 Task: Check the sale-to-list ratio of central heat in the last 3 years.
Action: Mouse moved to (1059, 238)
Screenshot: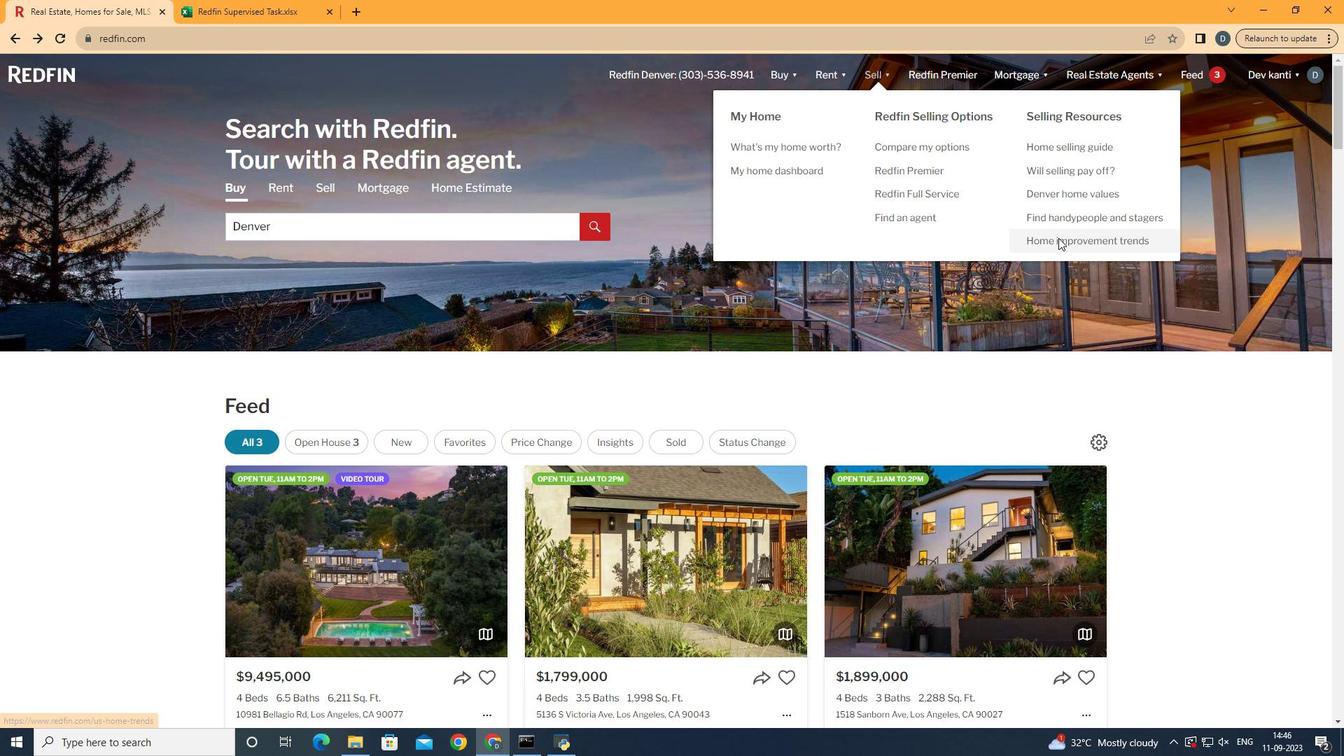
Action: Mouse pressed left at (1059, 238)
Screenshot: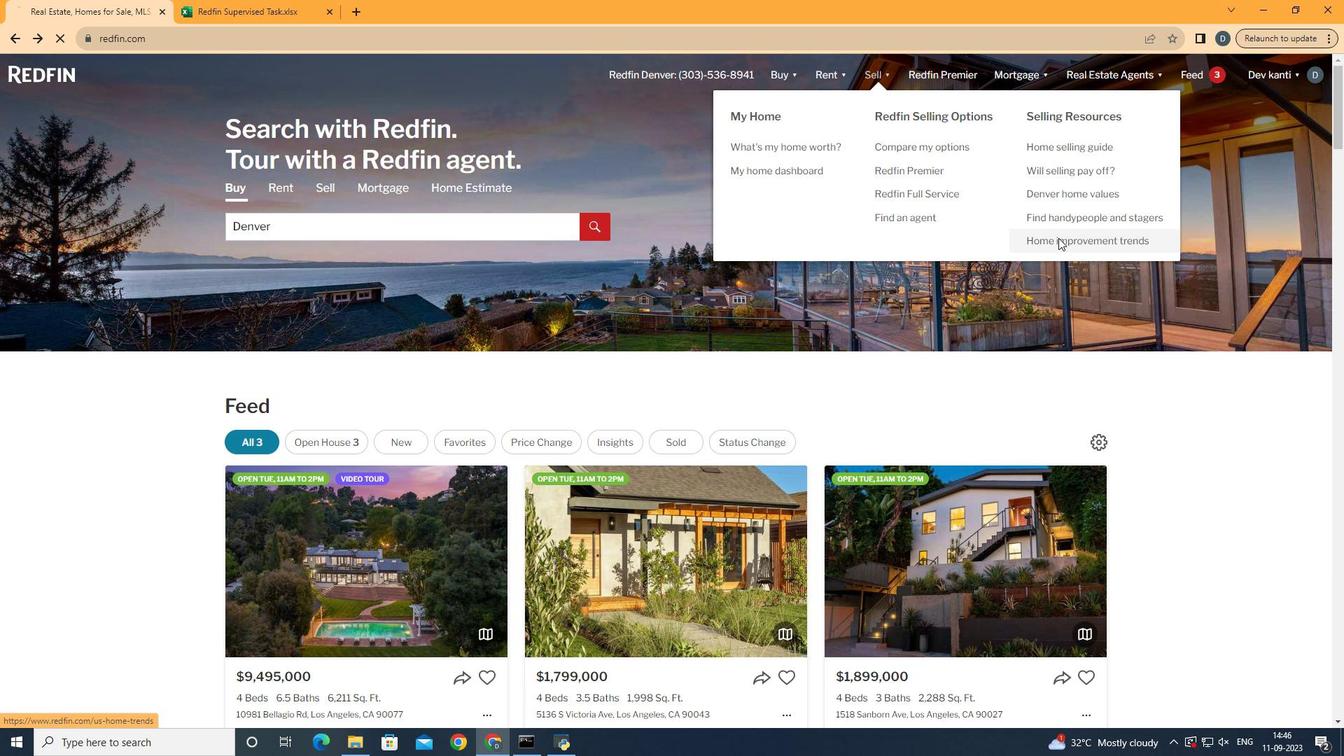 
Action: Mouse moved to (352, 265)
Screenshot: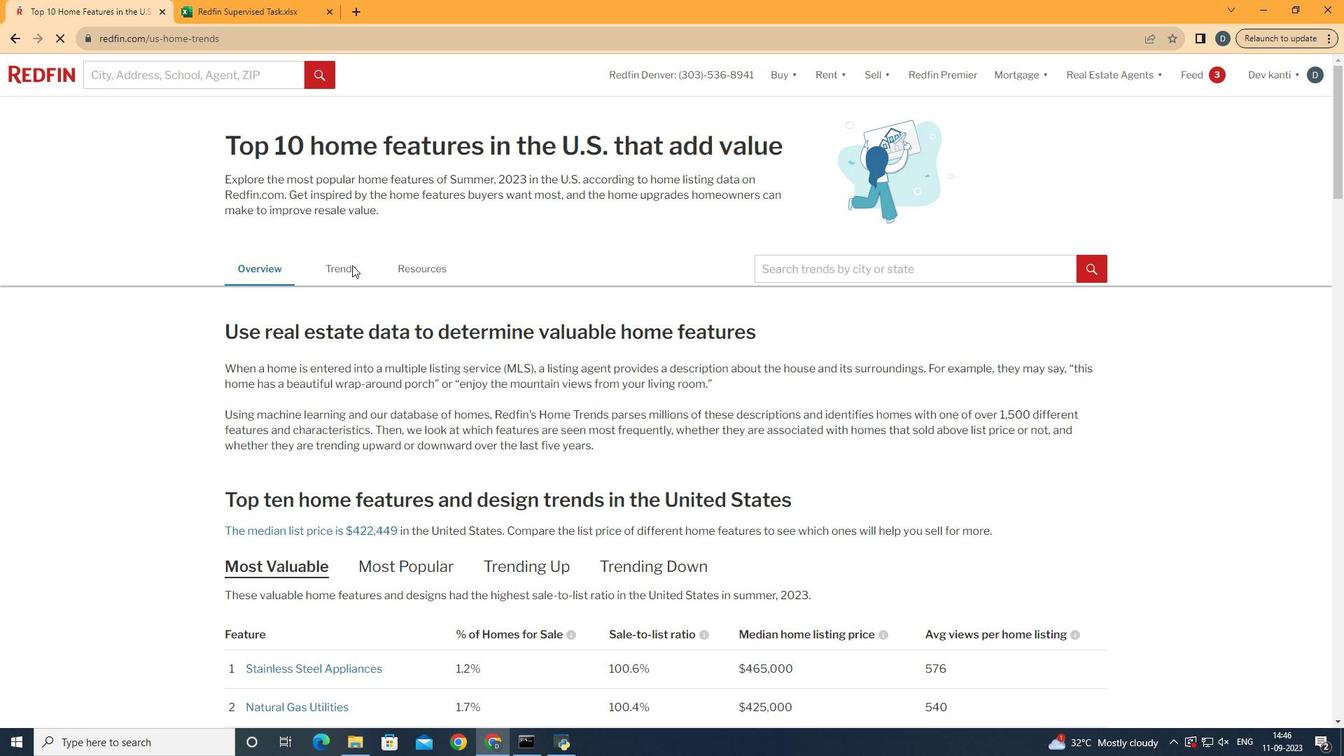 
Action: Mouse pressed left at (352, 265)
Screenshot: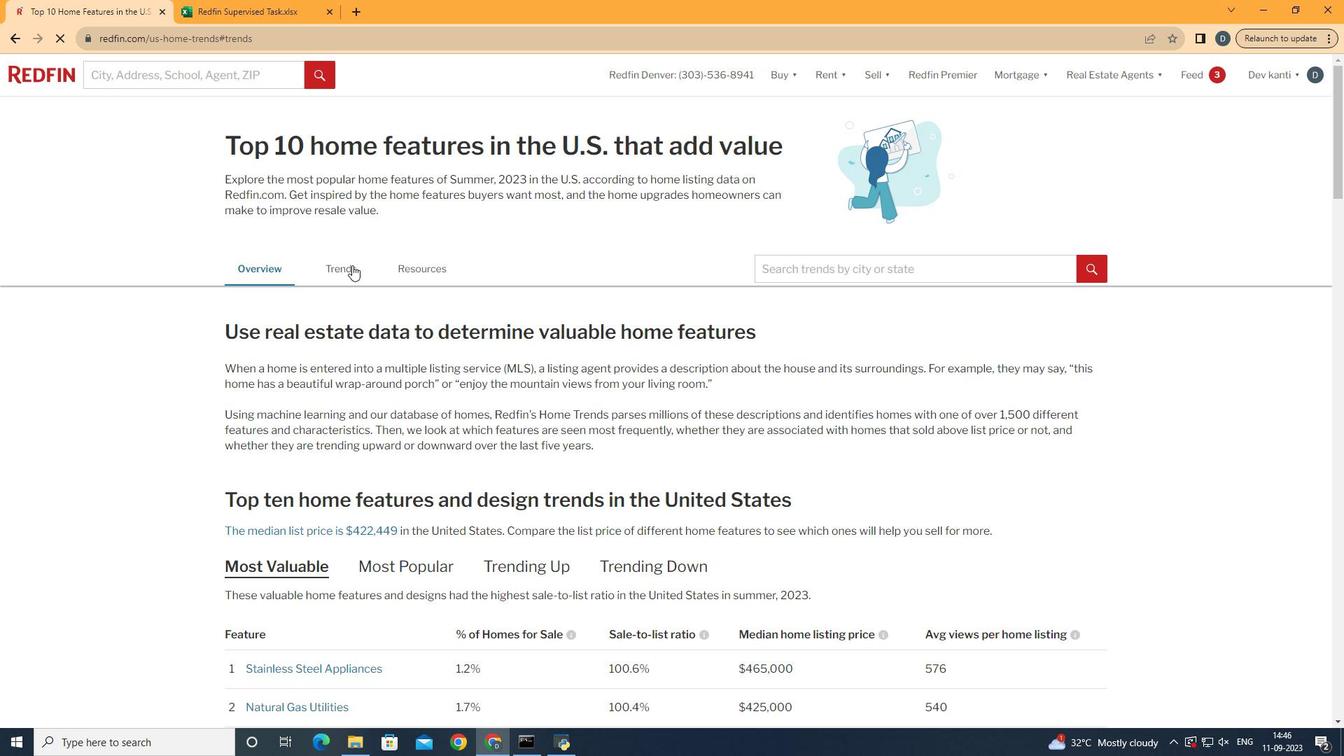 
Action: Mouse moved to (383, 343)
Screenshot: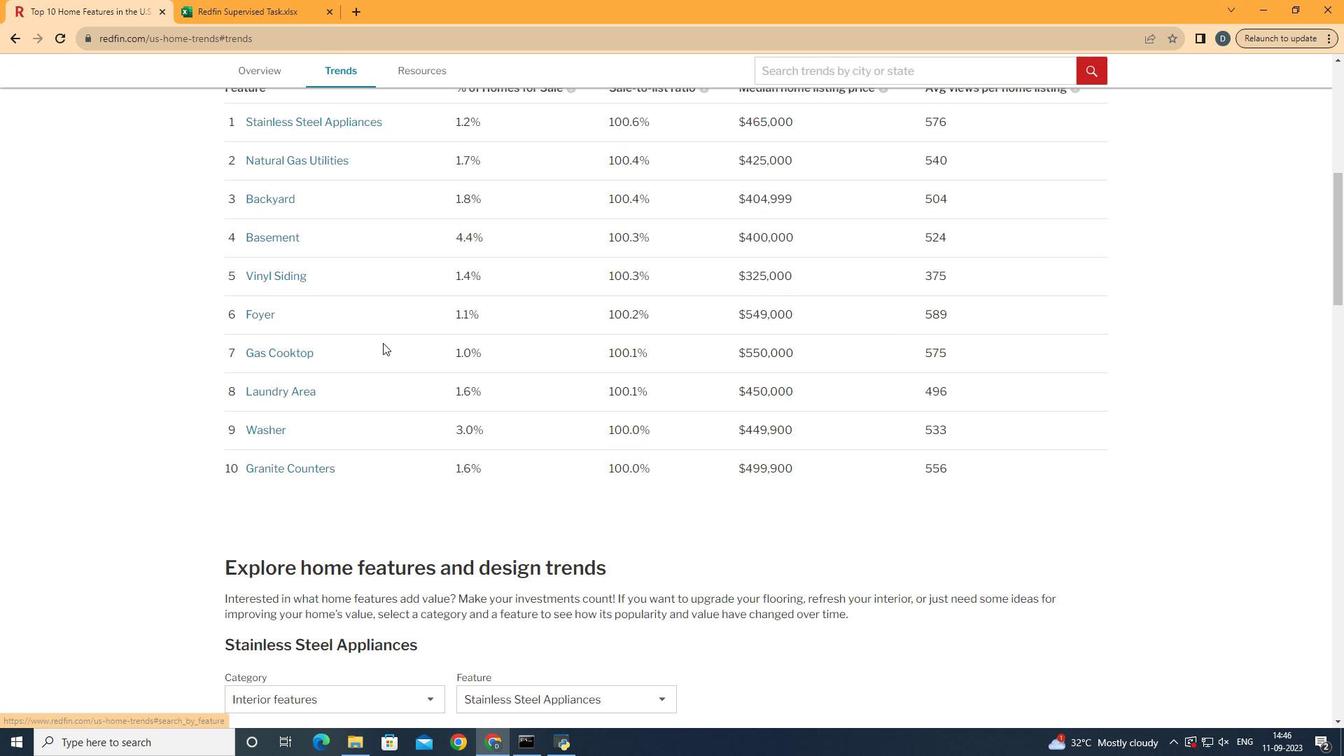 
Action: Mouse scrolled (383, 342) with delta (0, 0)
Screenshot: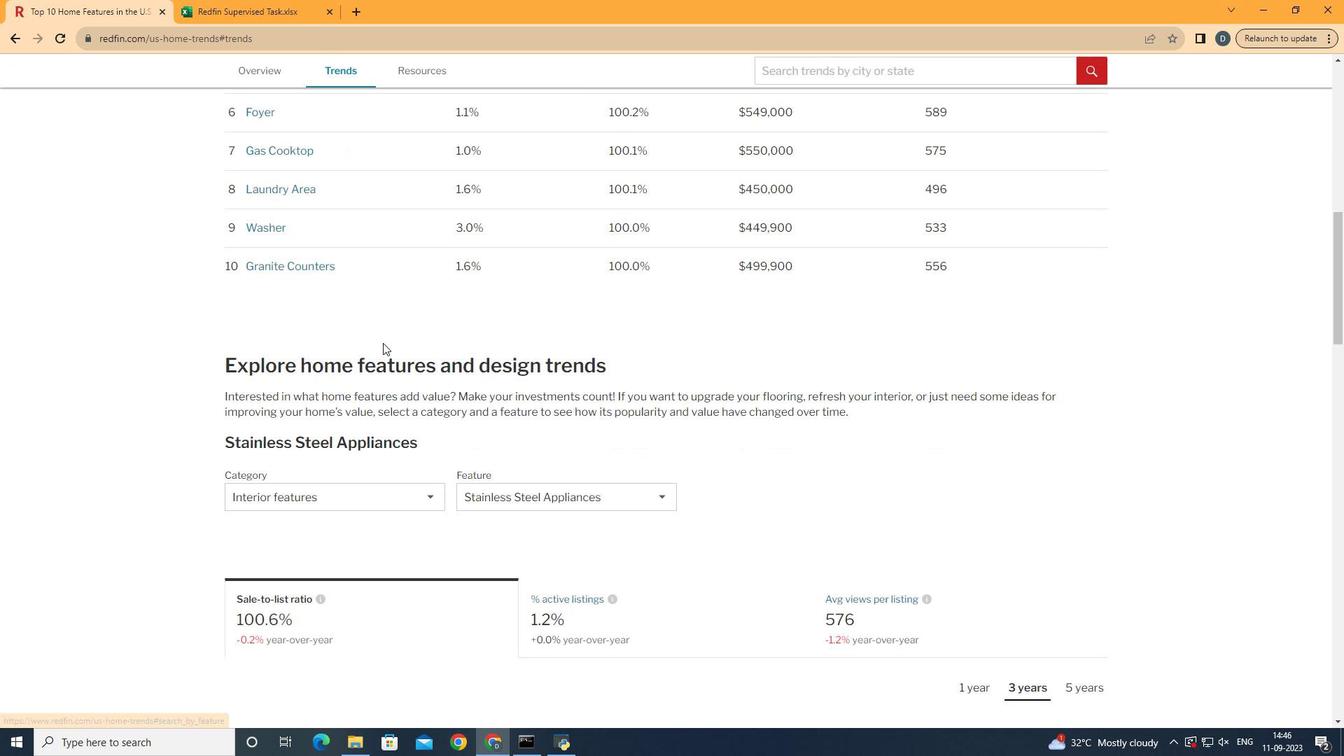 
Action: Mouse scrolled (383, 342) with delta (0, 0)
Screenshot: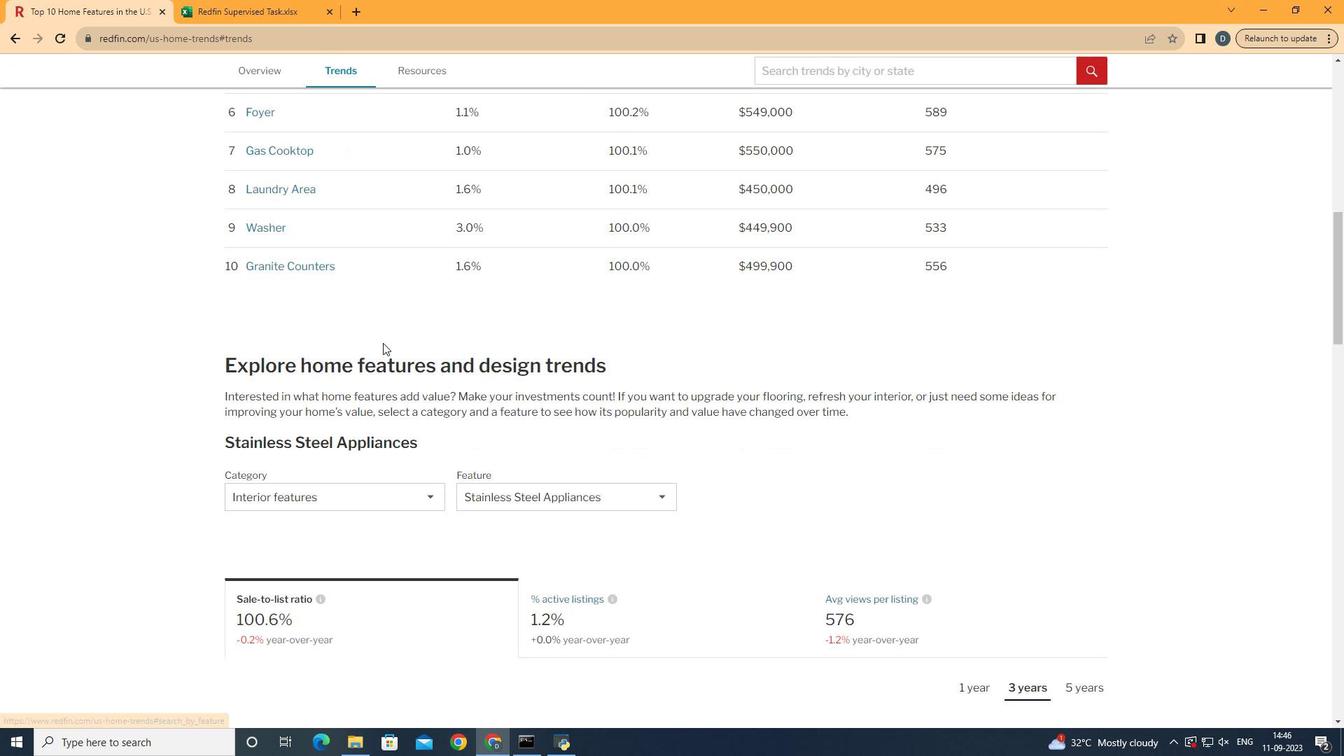 
Action: Mouse scrolled (383, 342) with delta (0, 0)
Screenshot: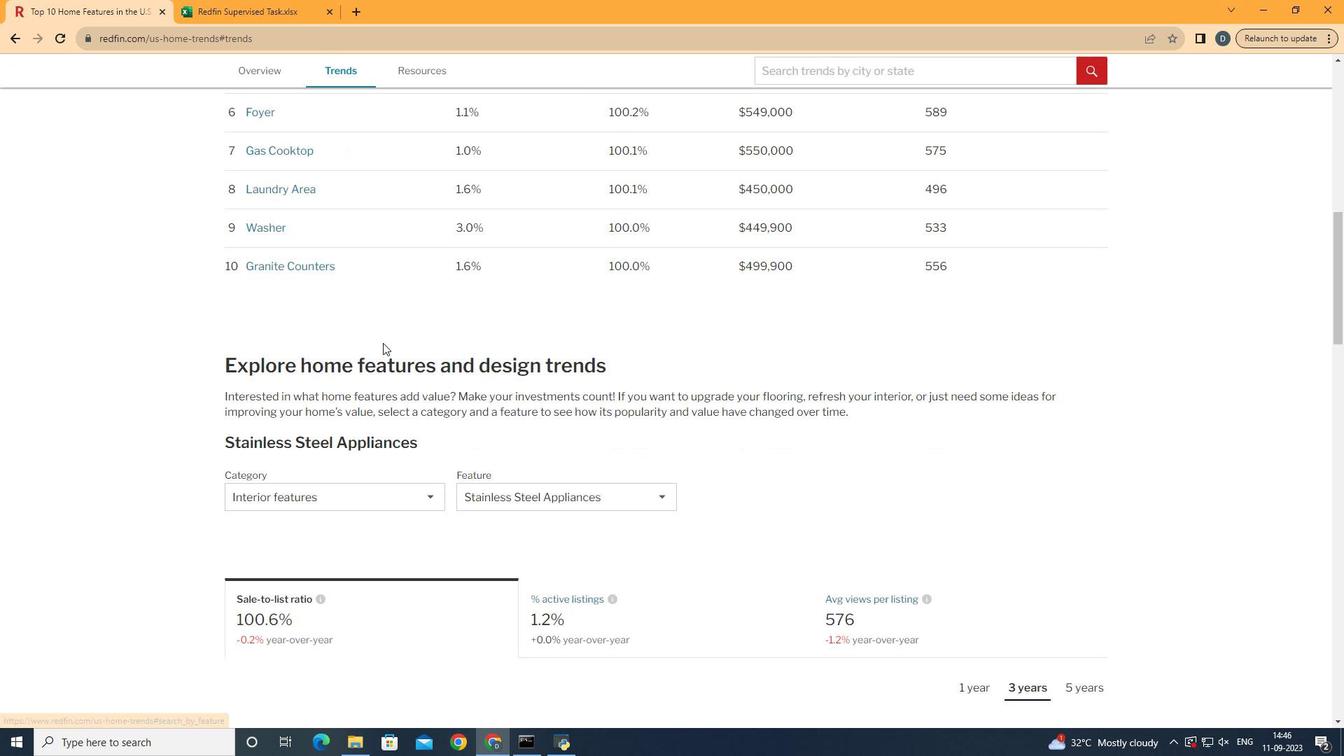 
Action: Mouse scrolled (383, 342) with delta (0, 0)
Screenshot: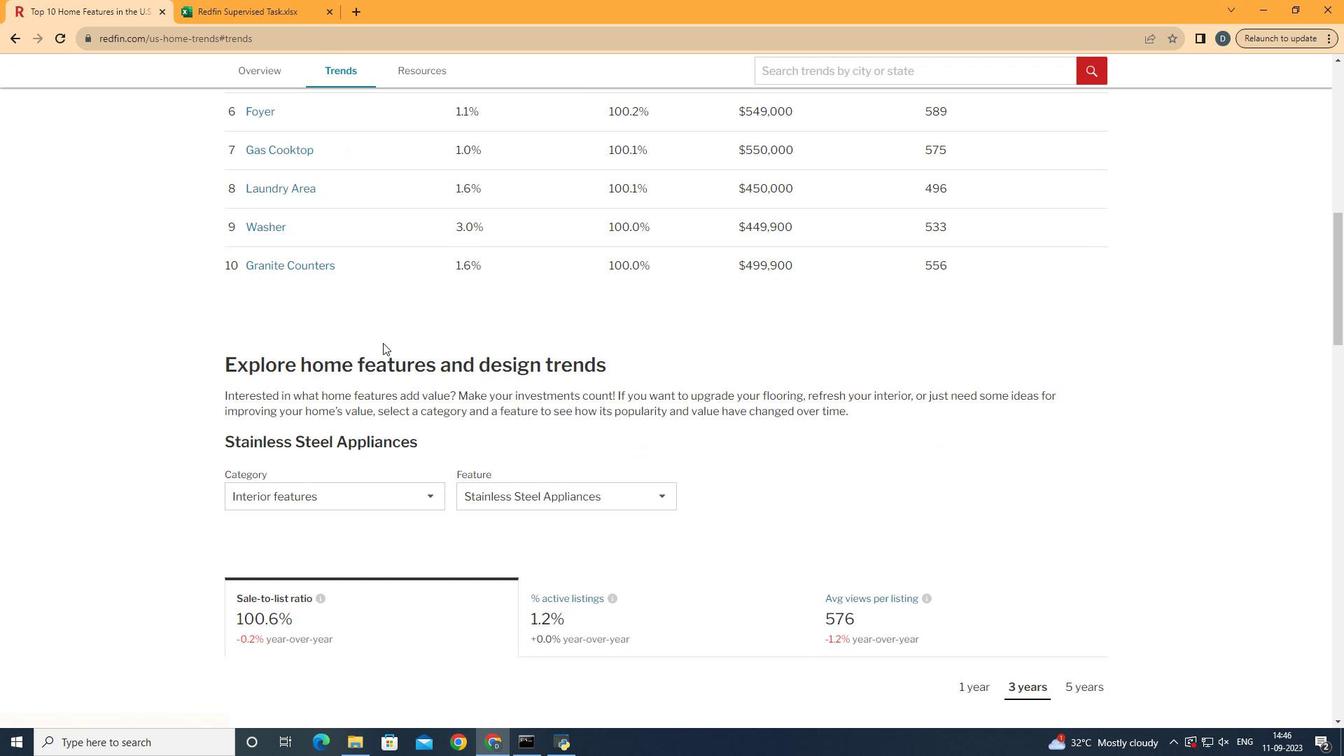 
Action: Mouse scrolled (383, 342) with delta (0, 0)
Screenshot: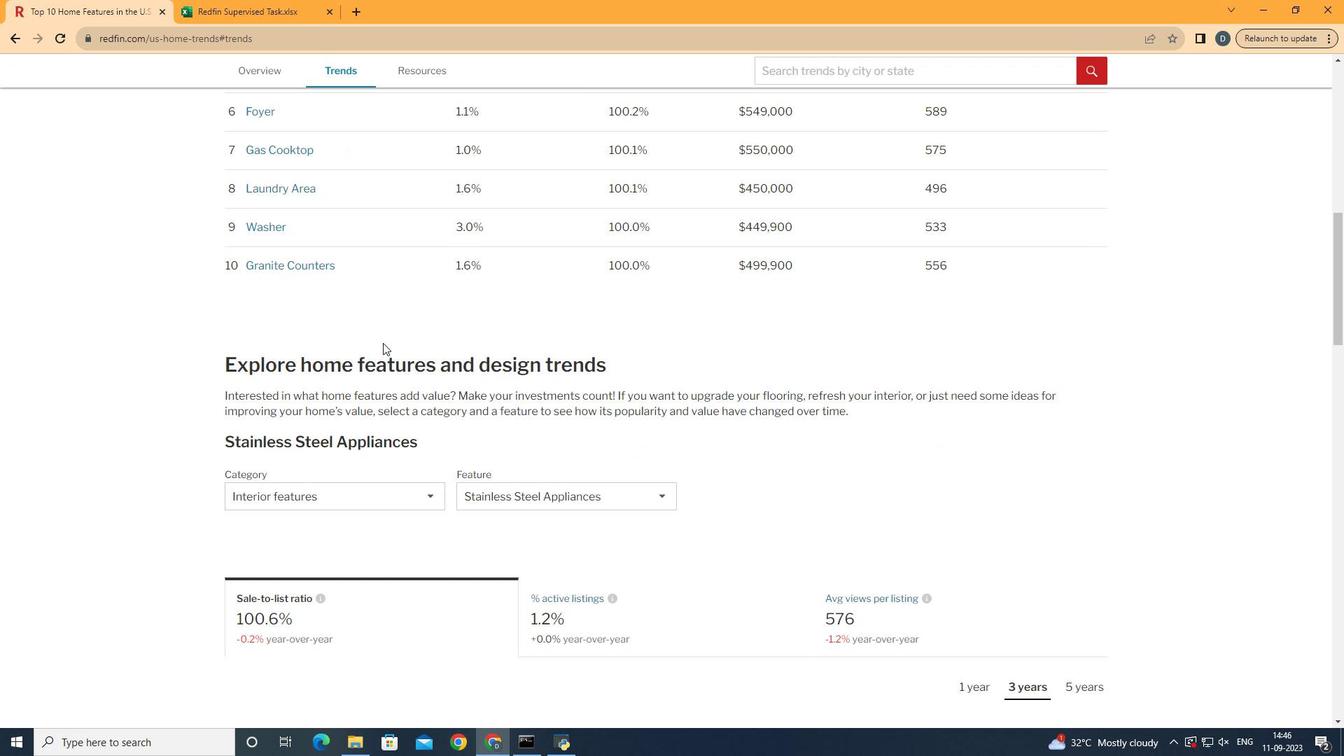 
Action: Mouse scrolled (383, 342) with delta (0, 0)
Screenshot: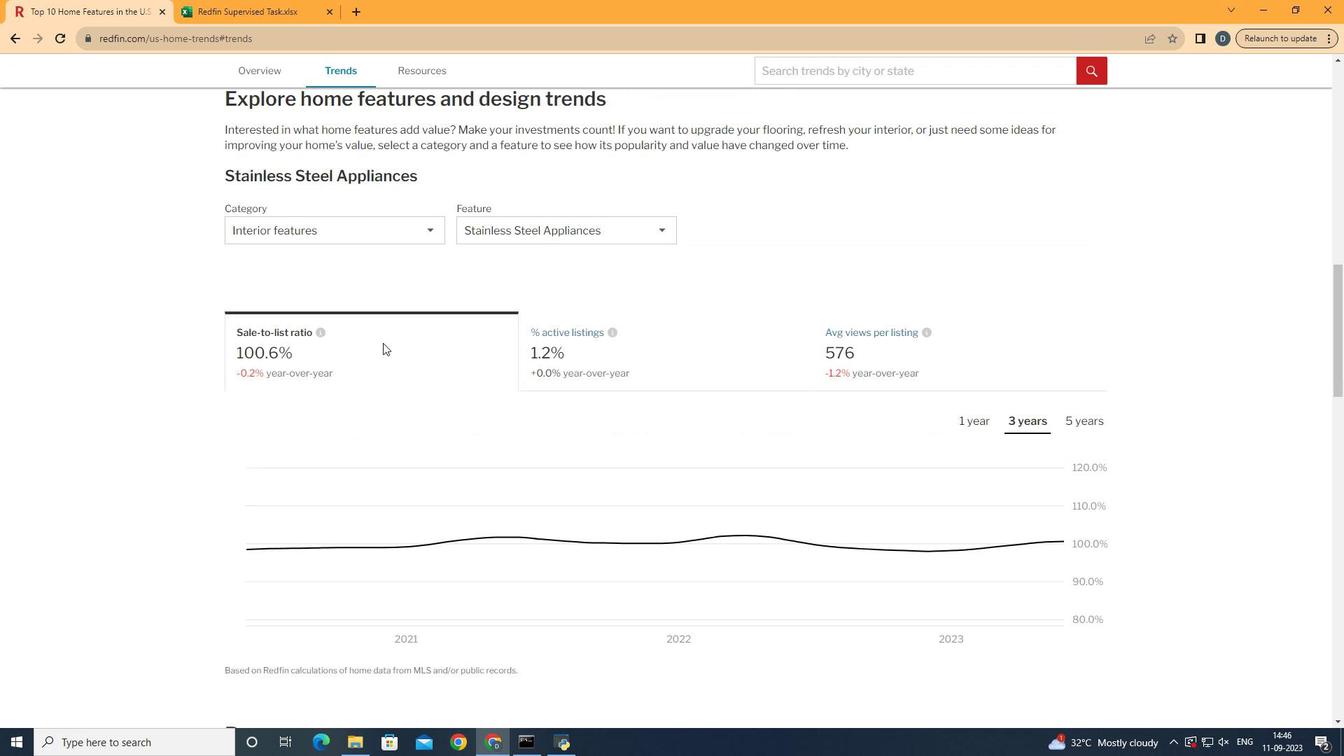 
Action: Mouse scrolled (383, 342) with delta (0, 0)
Screenshot: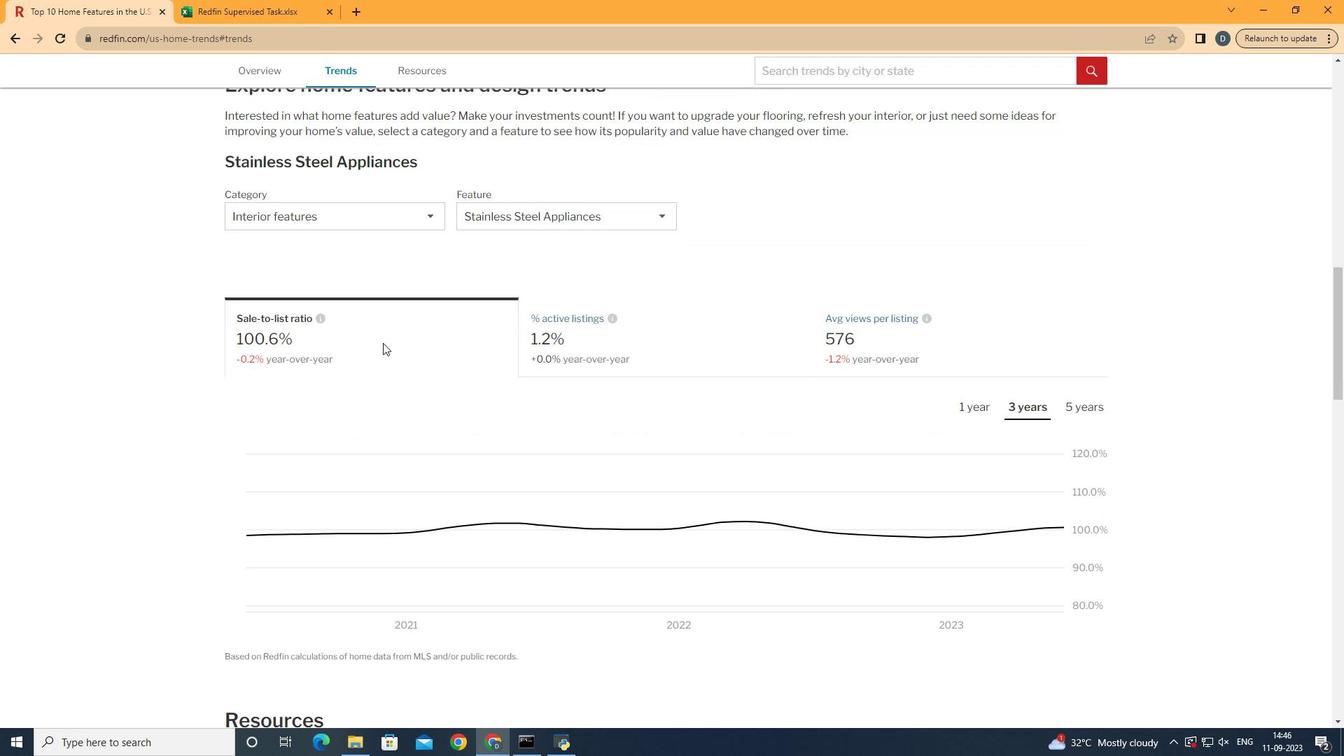 
Action: Mouse scrolled (383, 342) with delta (0, 0)
Screenshot: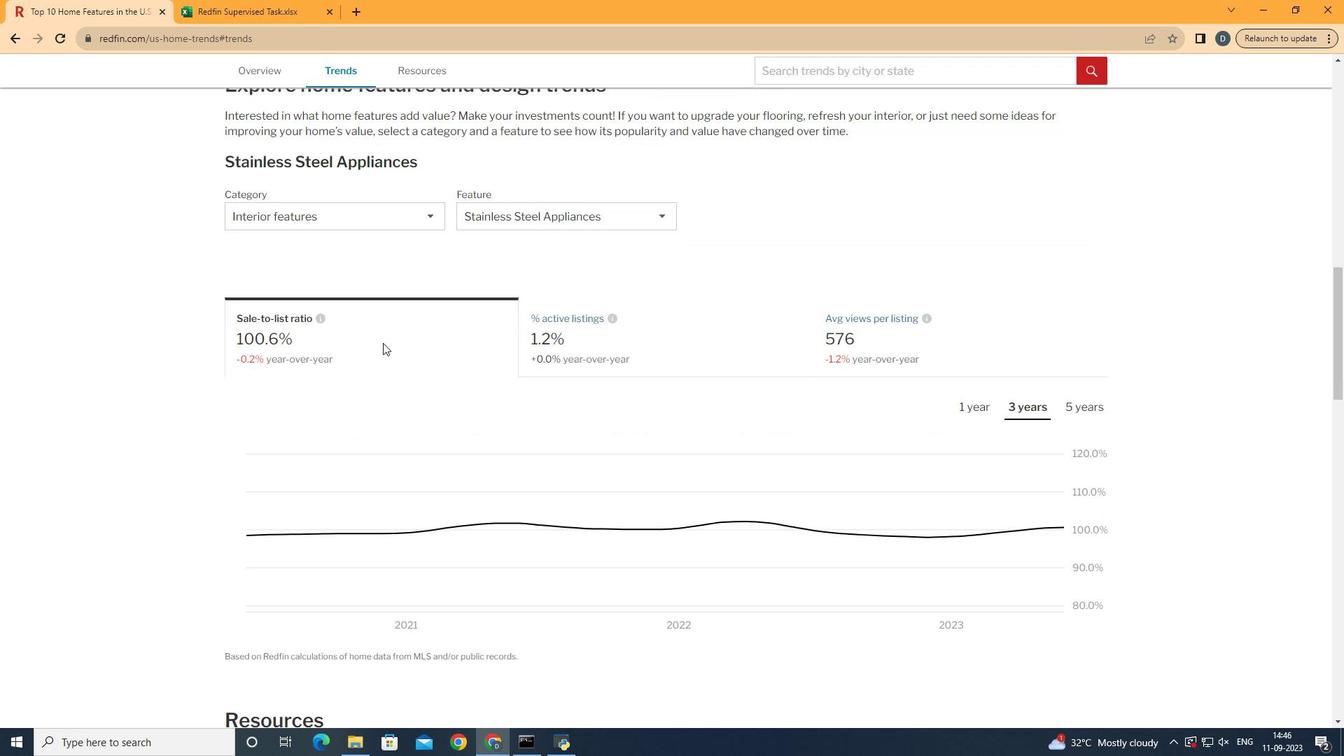 
Action: Mouse scrolled (383, 342) with delta (0, 0)
Screenshot: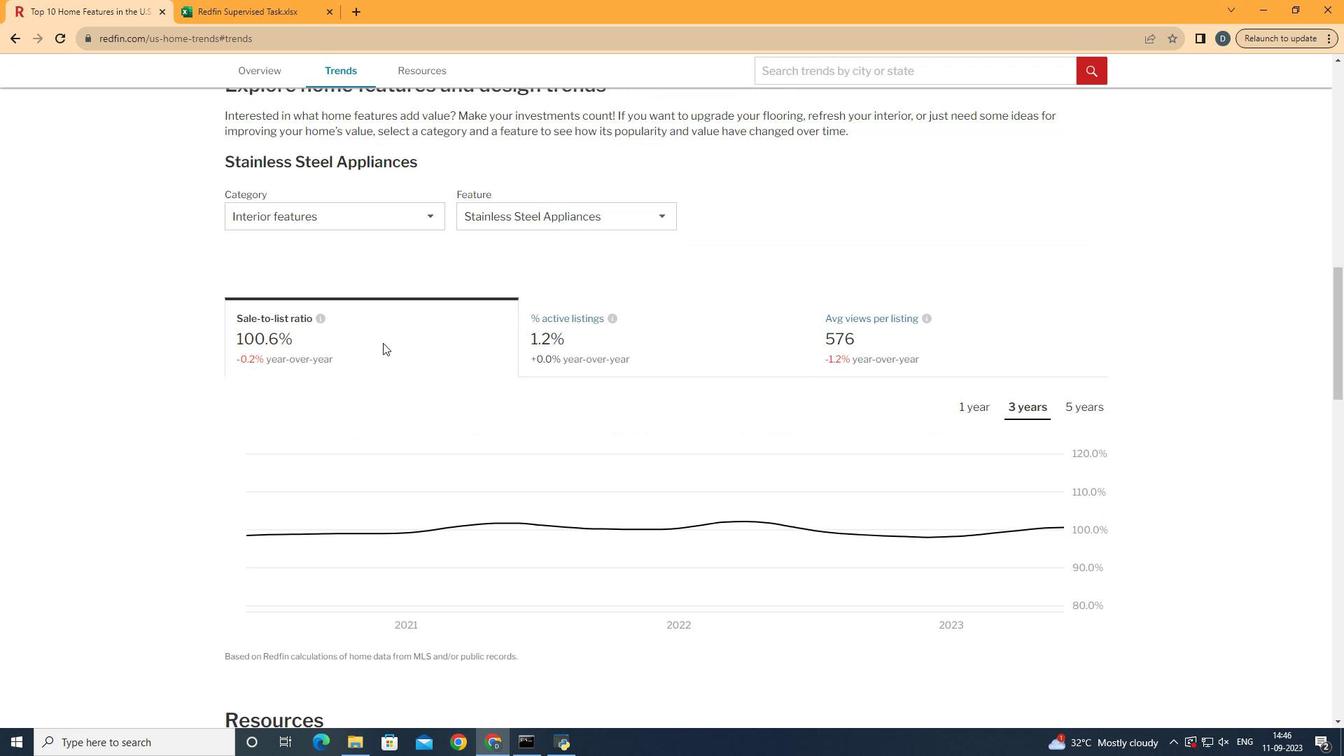 
Action: Mouse scrolled (383, 342) with delta (0, 0)
Screenshot: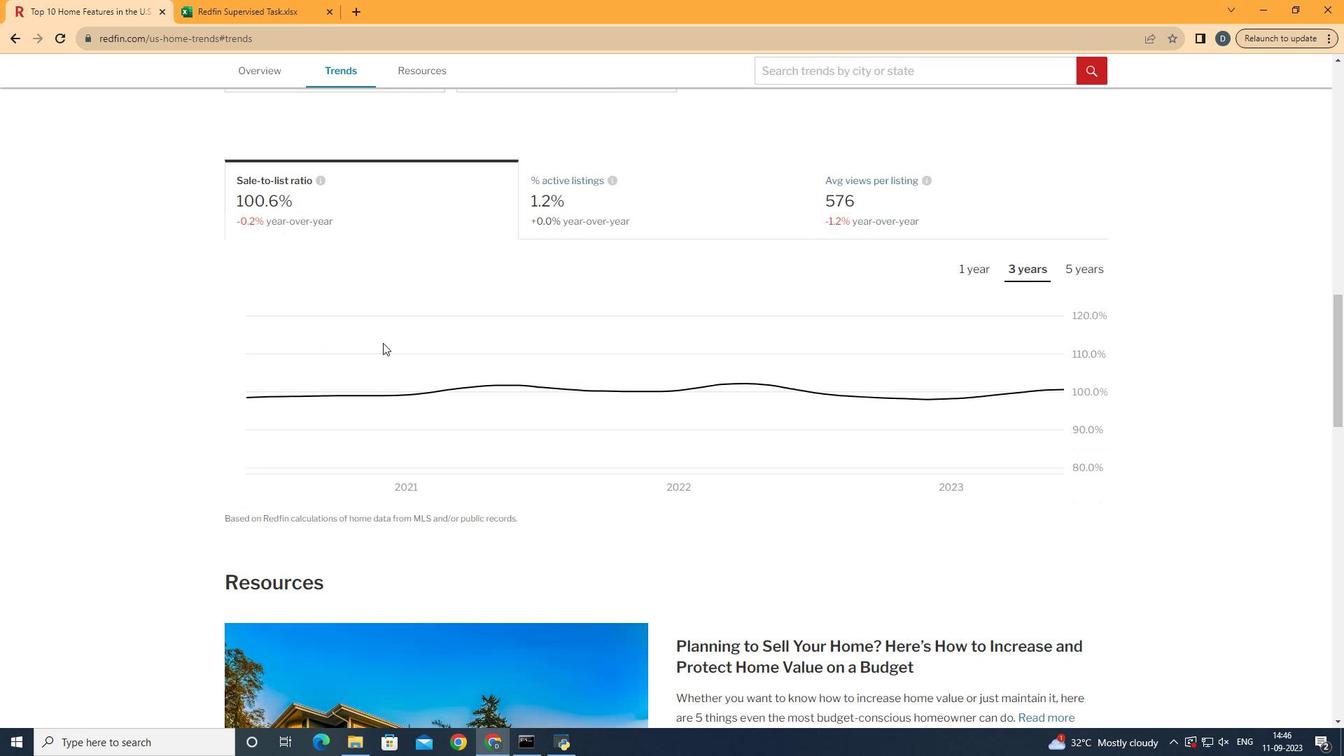 
Action: Mouse scrolled (383, 342) with delta (0, 0)
Screenshot: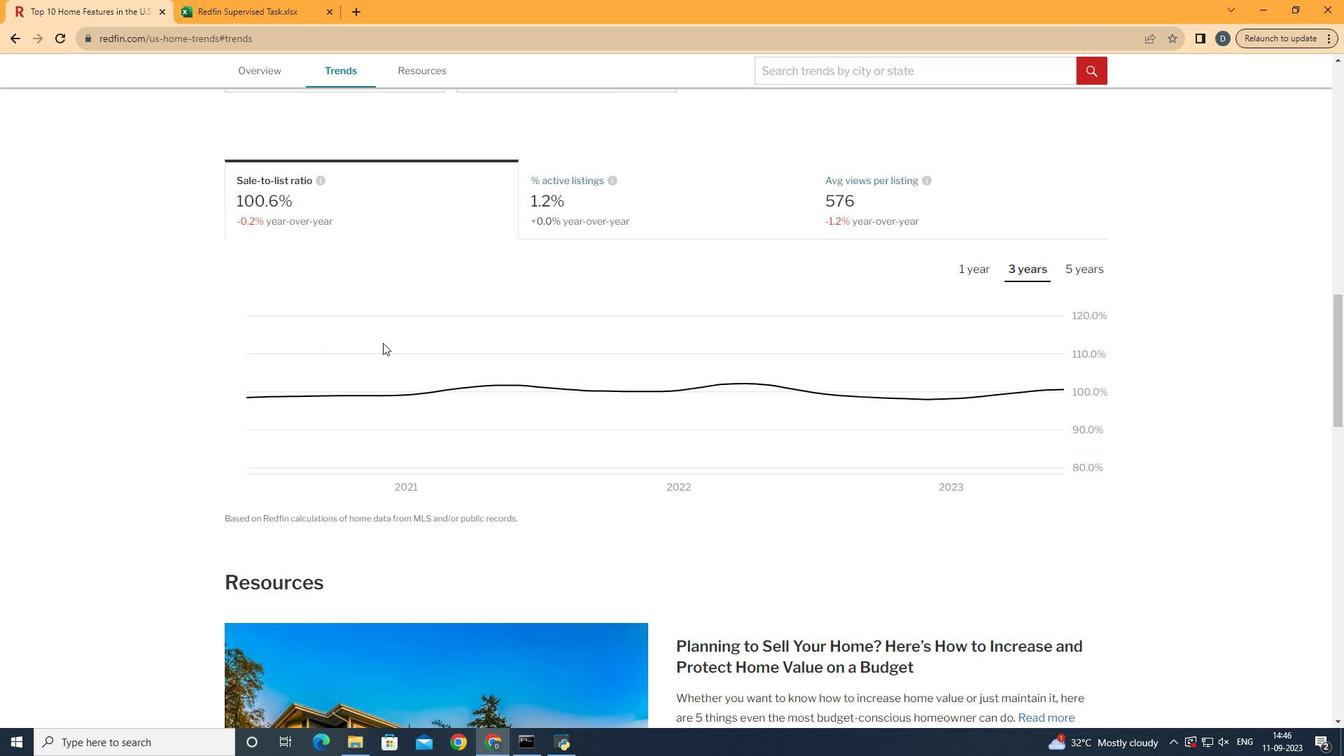 
Action: Mouse moved to (343, 237)
Screenshot: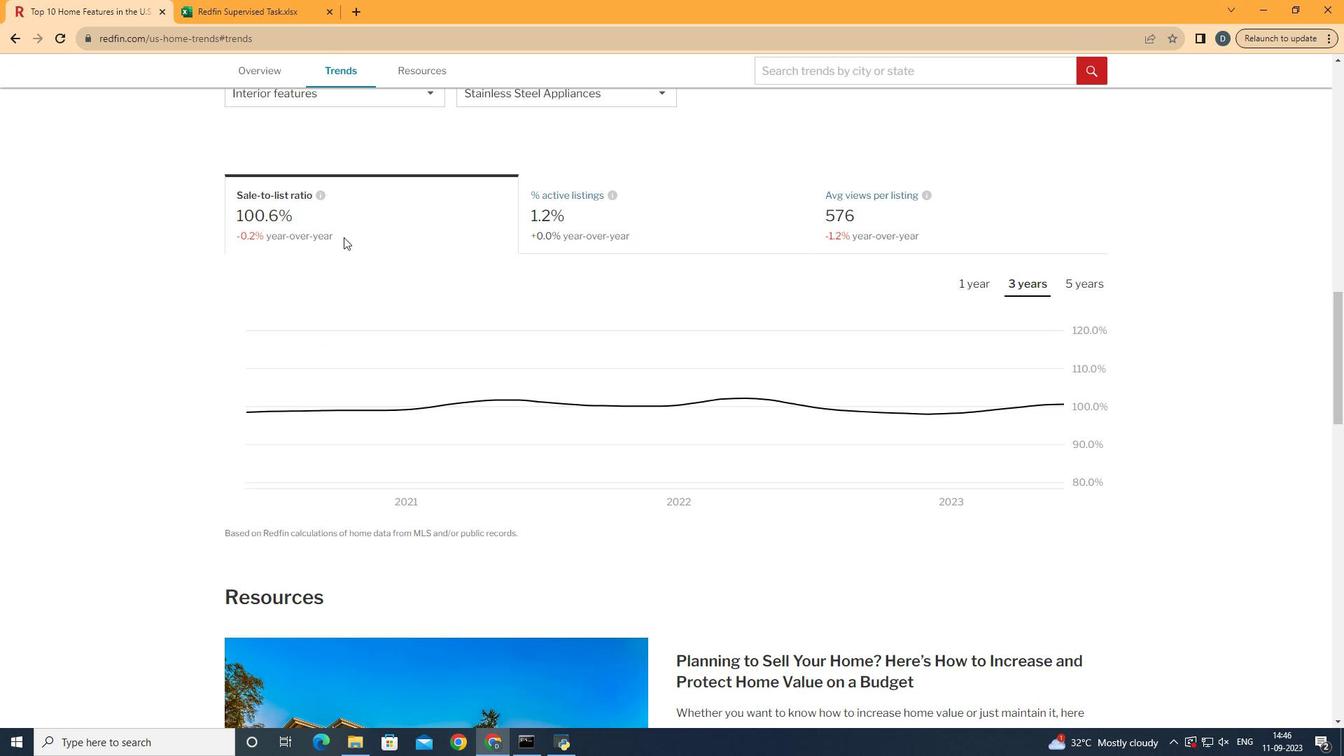 
Action: Mouse scrolled (343, 238) with delta (0, 0)
Screenshot: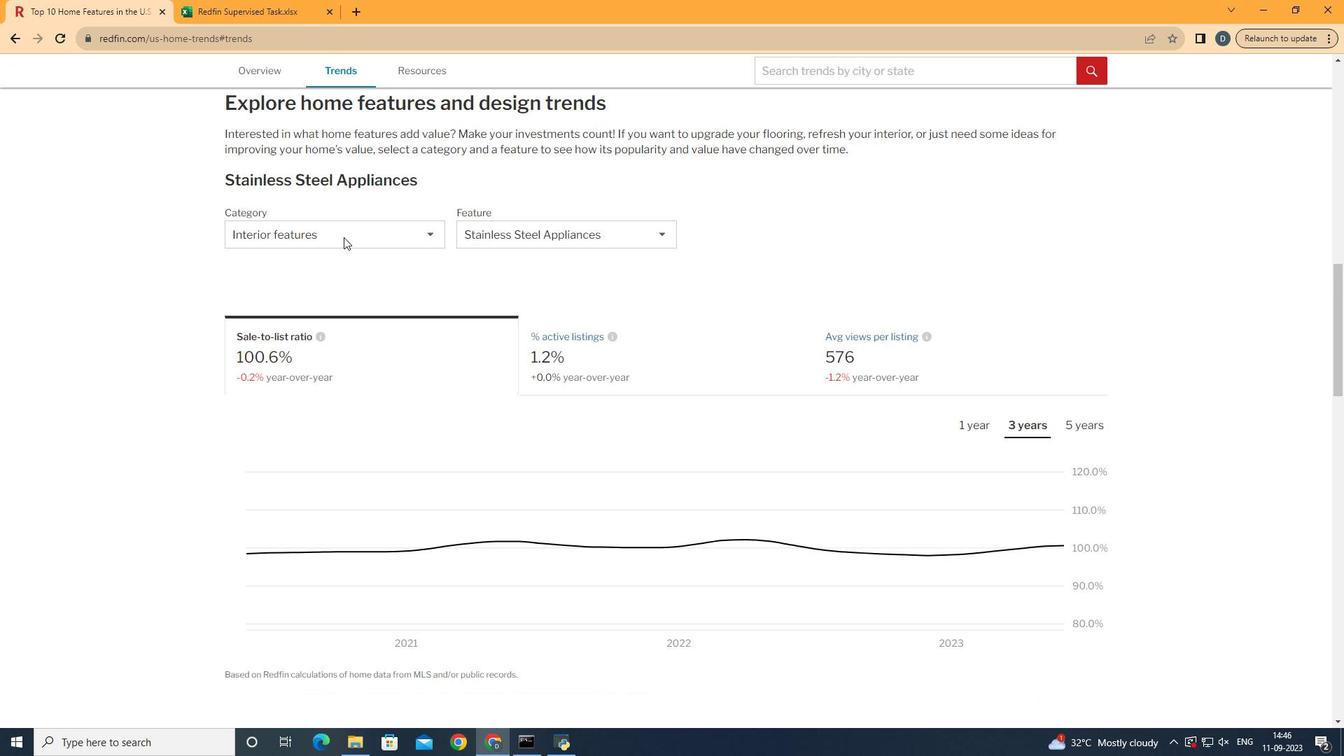 
Action: Mouse scrolled (343, 238) with delta (0, 0)
Screenshot: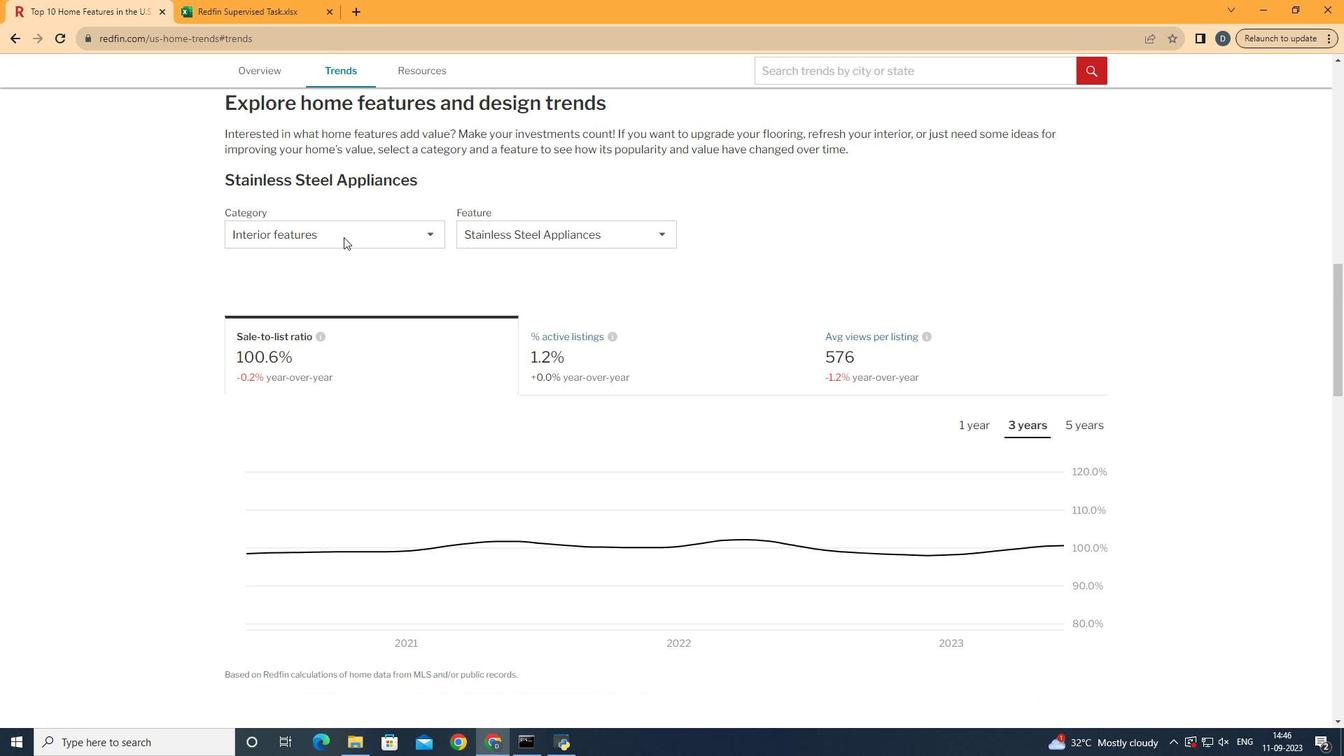 
Action: Mouse scrolled (343, 238) with delta (0, 0)
Screenshot: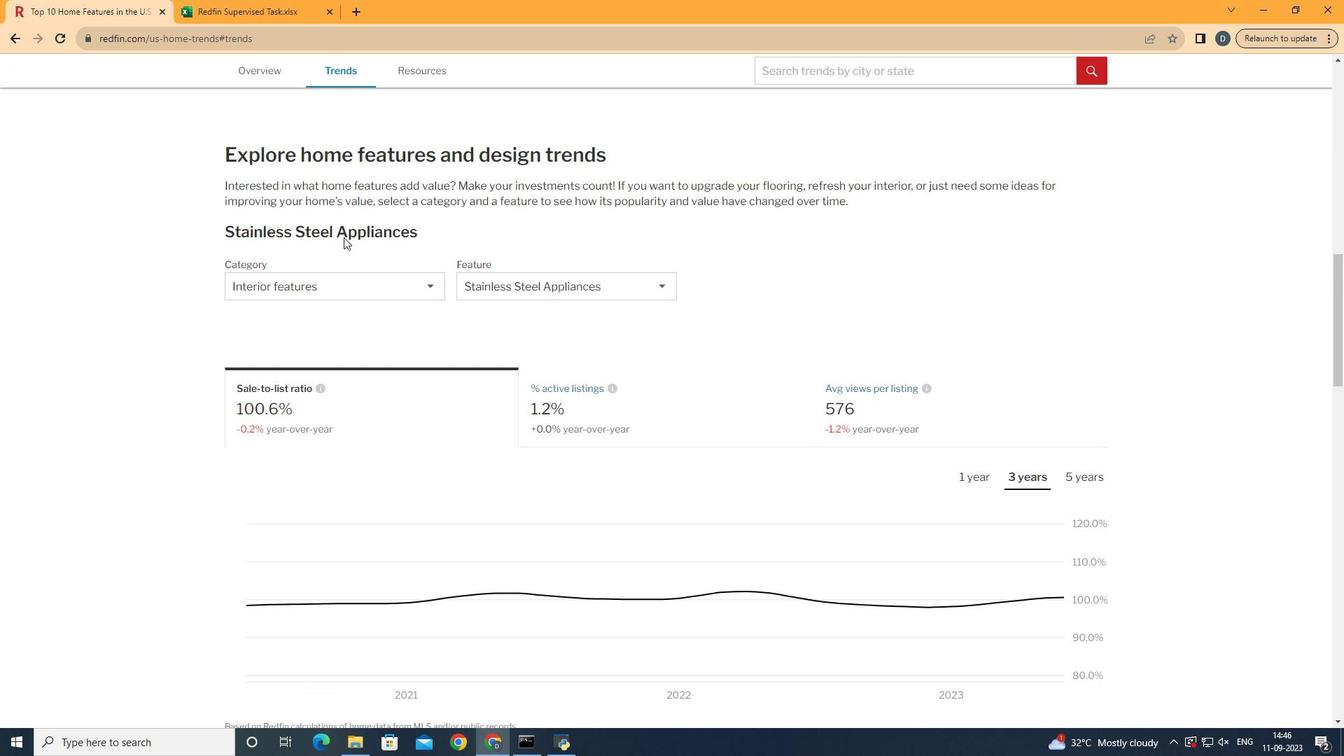 
Action: Mouse moved to (336, 295)
Screenshot: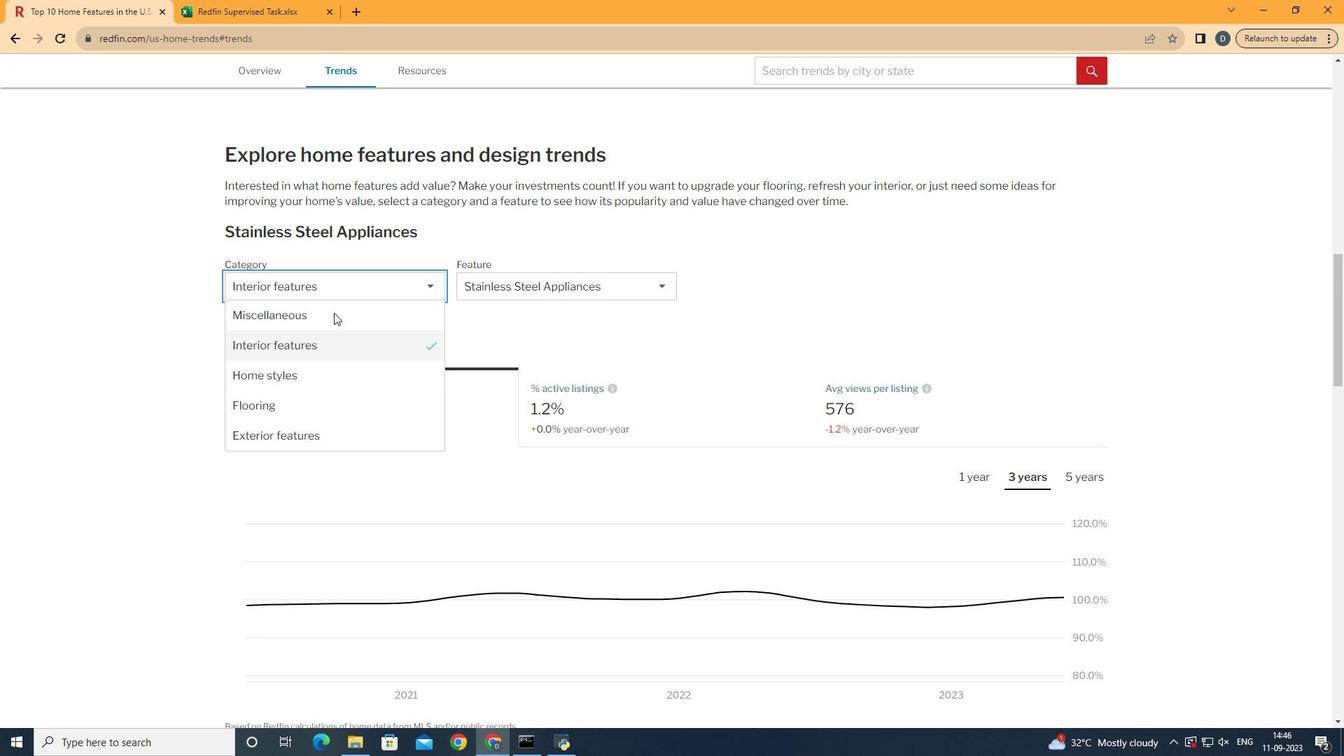 
Action: Mouse pressed left at (336, 295)
Screenshot: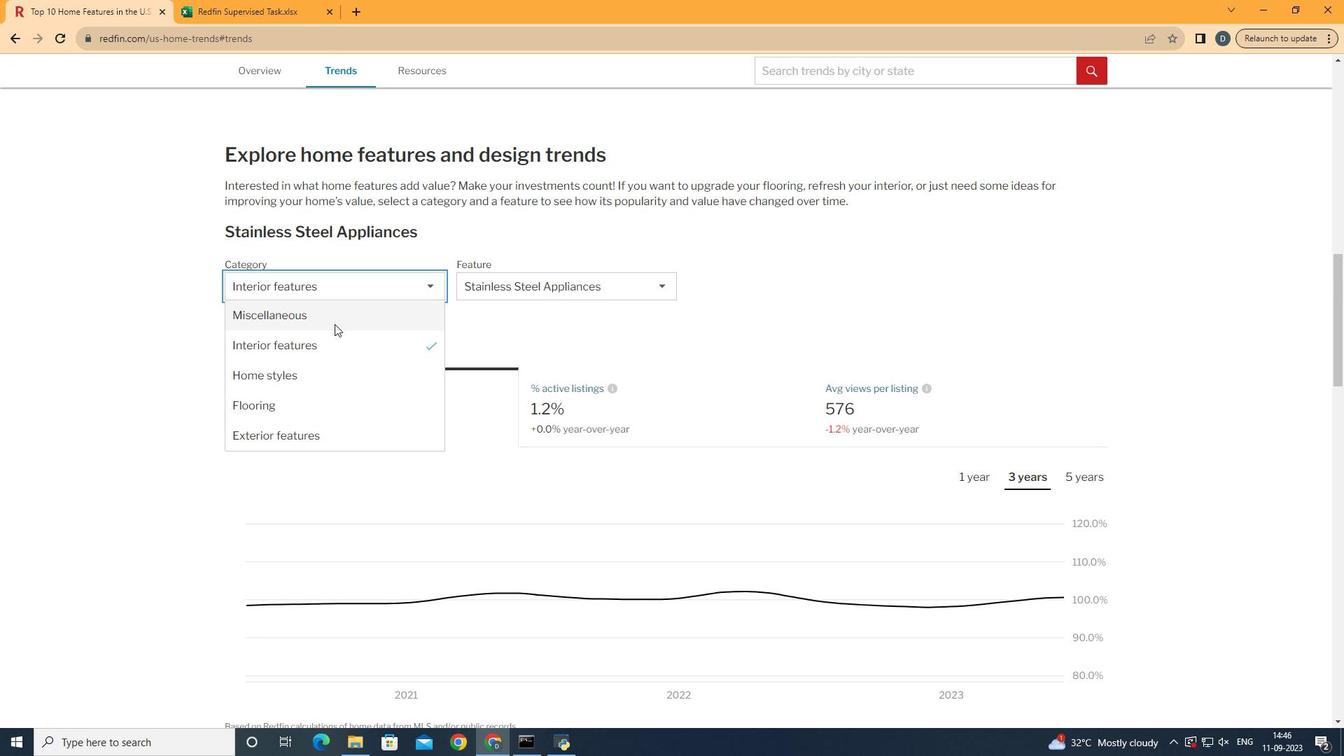 
Action: Mouse moved to (335, 344)
Screenshot: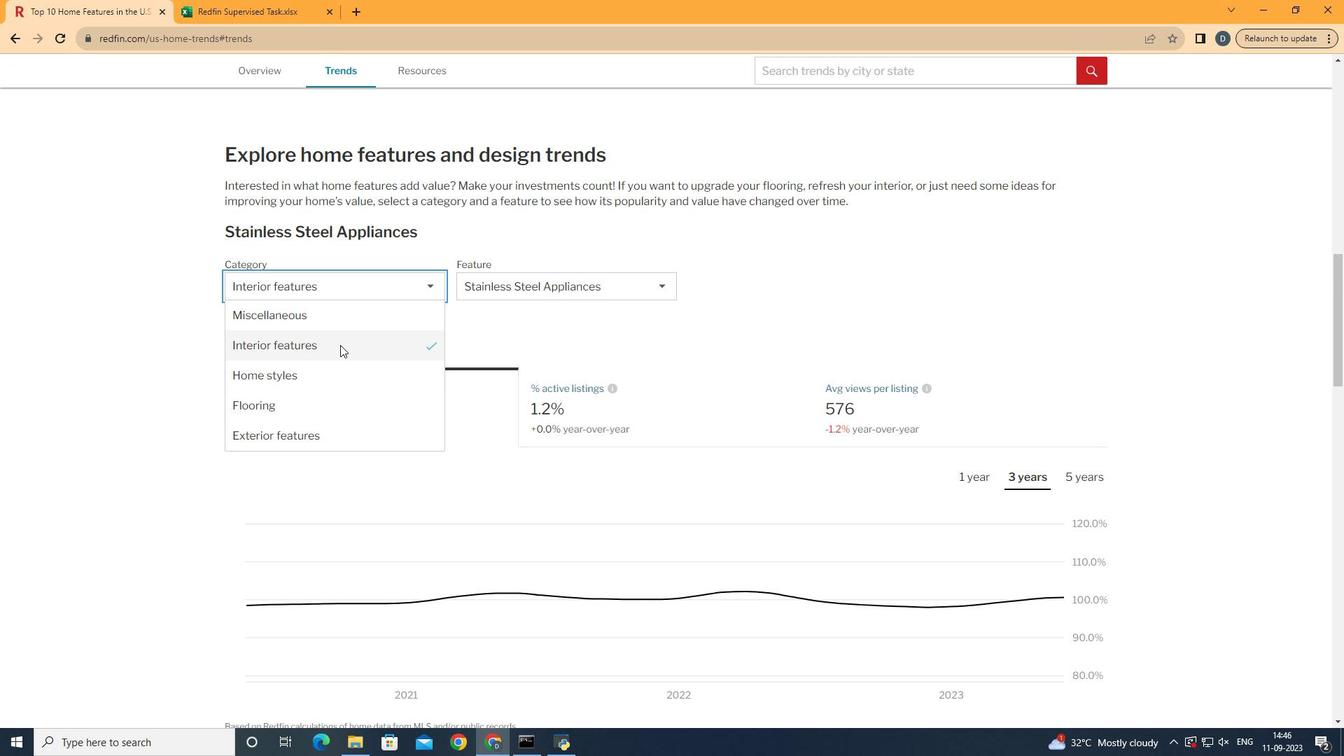
Action: Mouse pressed left at (335, 344)
Screenshot: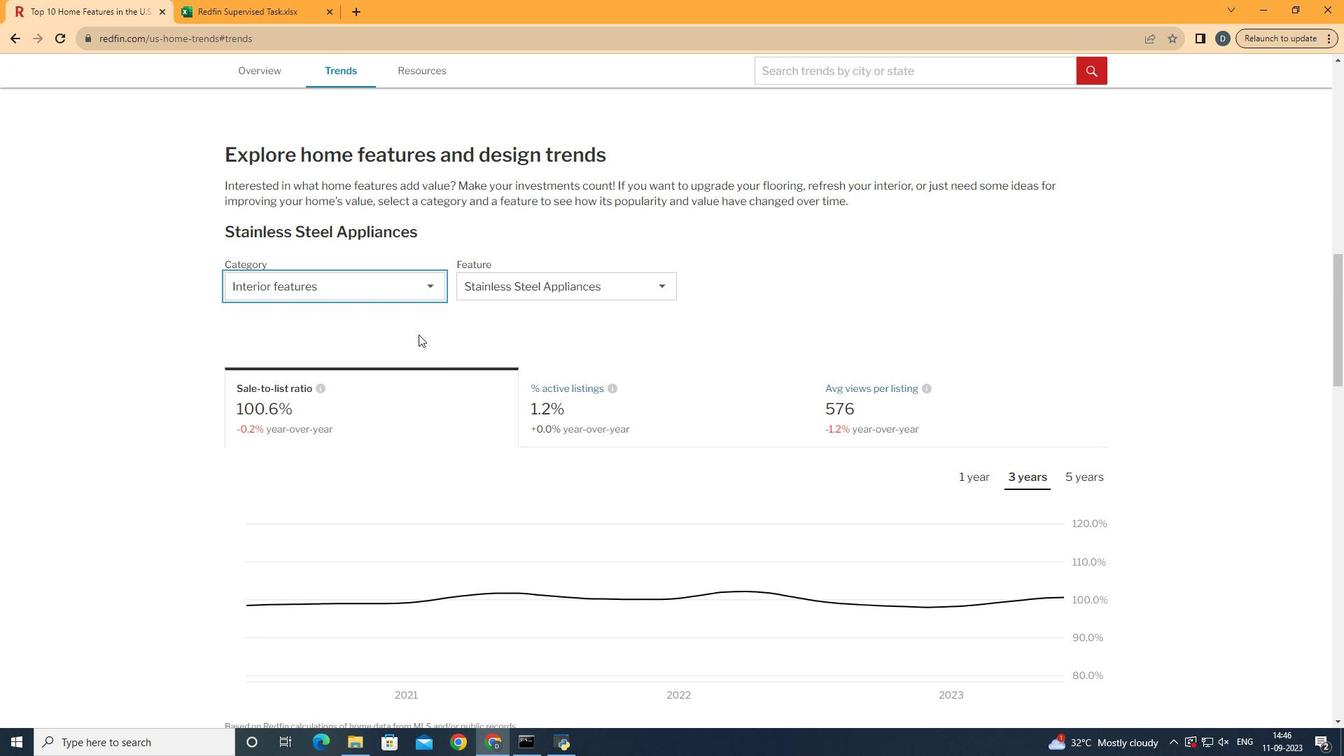 
Action: Mouse moved to (598, 283)
Screenshot: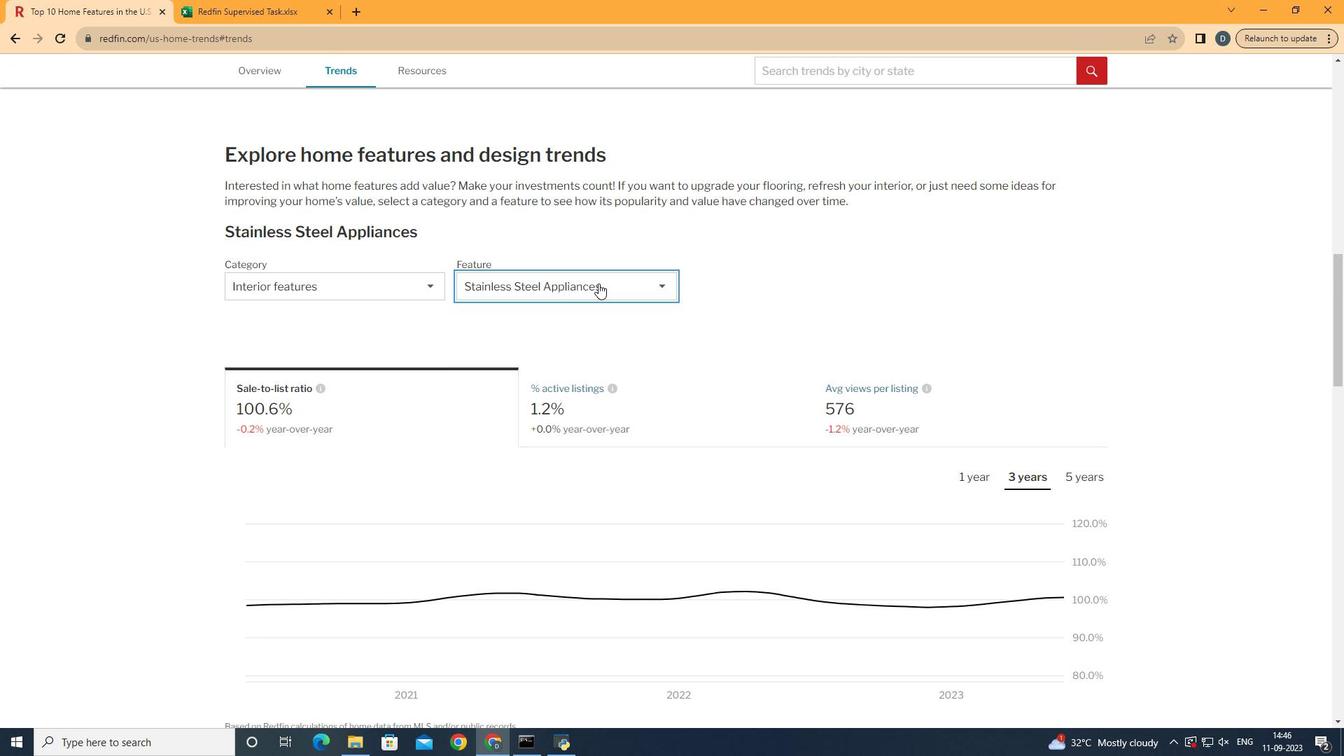 
Action: Mouse pressed left at (598, 283)
Screenshot: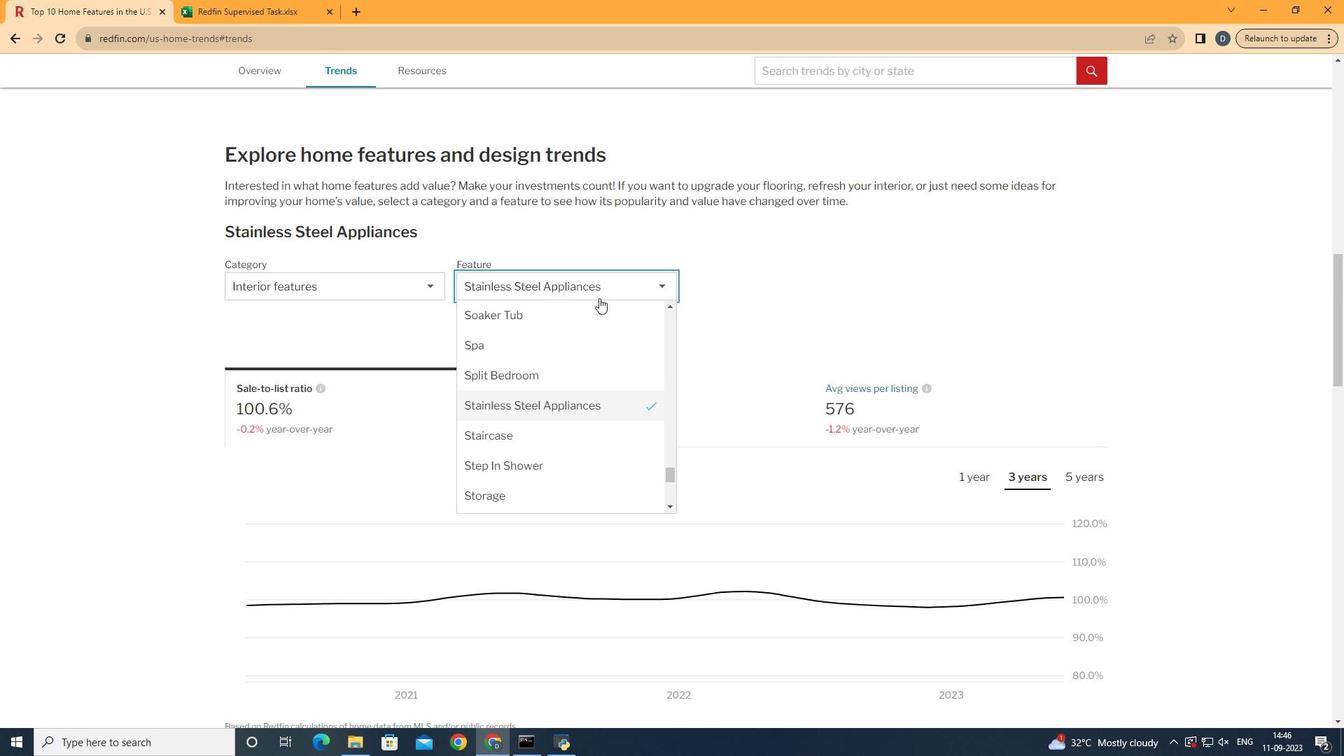 
Action: Mouse moved to (603, 360)
Screenshot: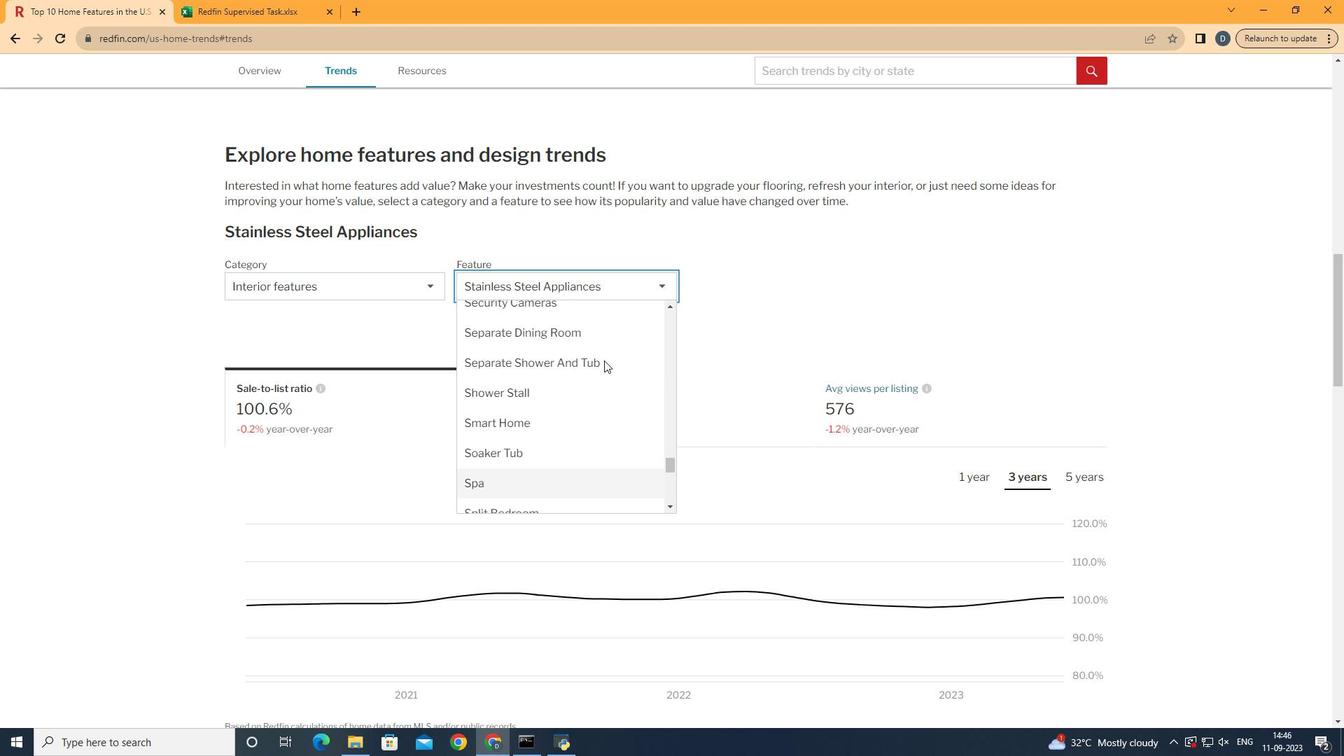 
Action: Mouse scrolled (603, 361) with delta (0, 0)
Screenshot: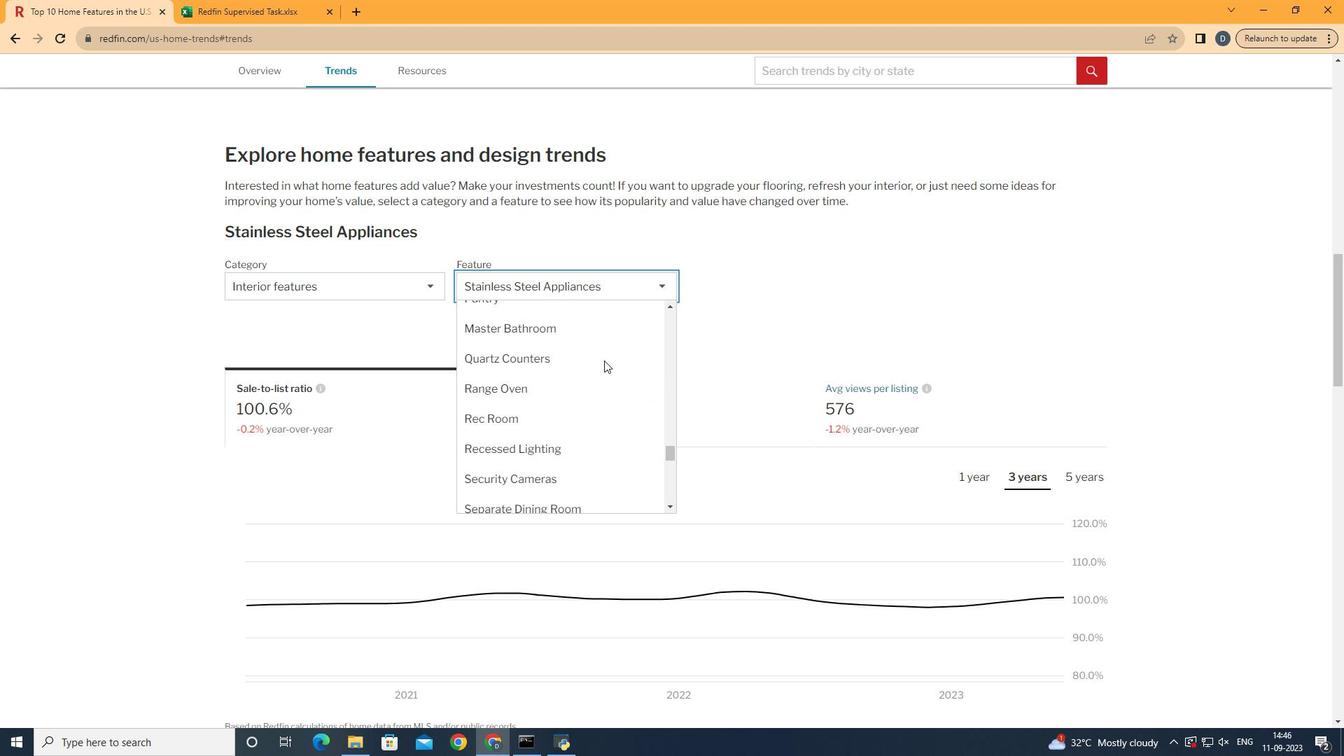 
Action: Mouse scrolled (603, 361) with delta (0, 0)
Screenshot: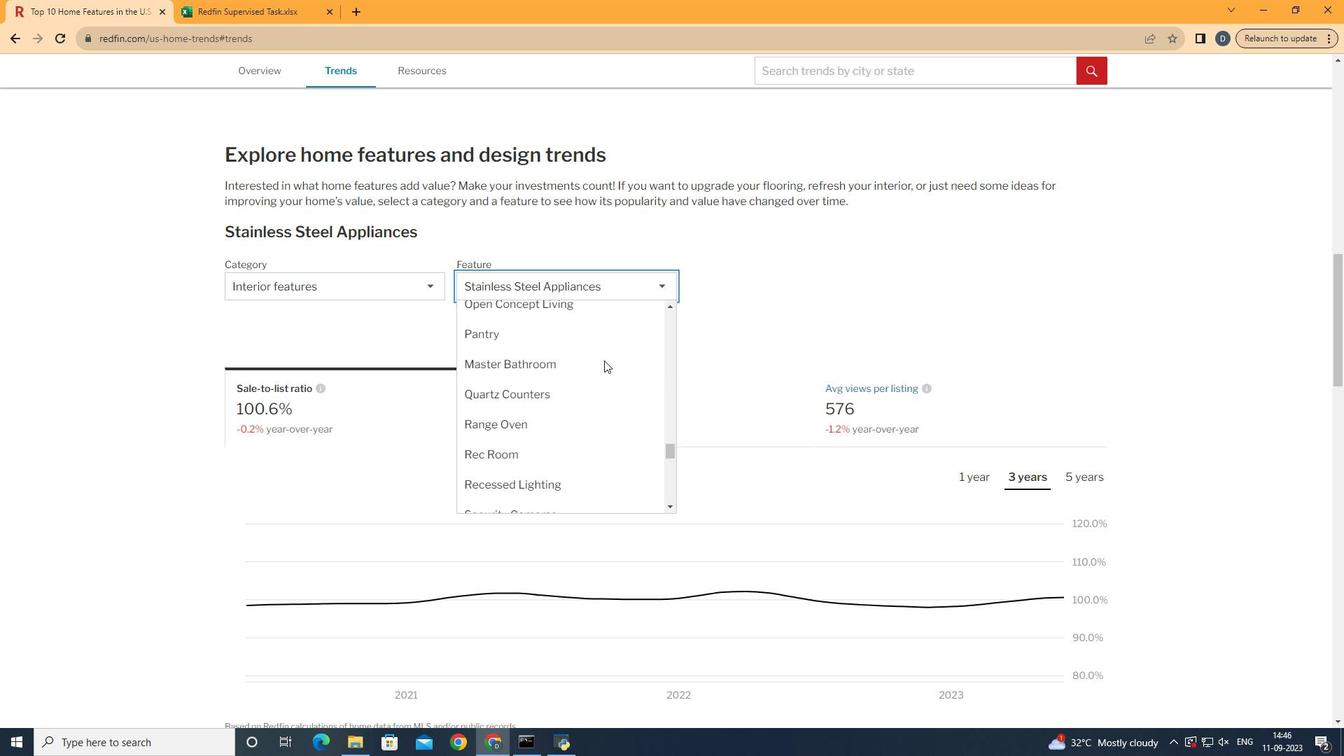 
Action: Mouse moved to (604, 360)
Screenshot: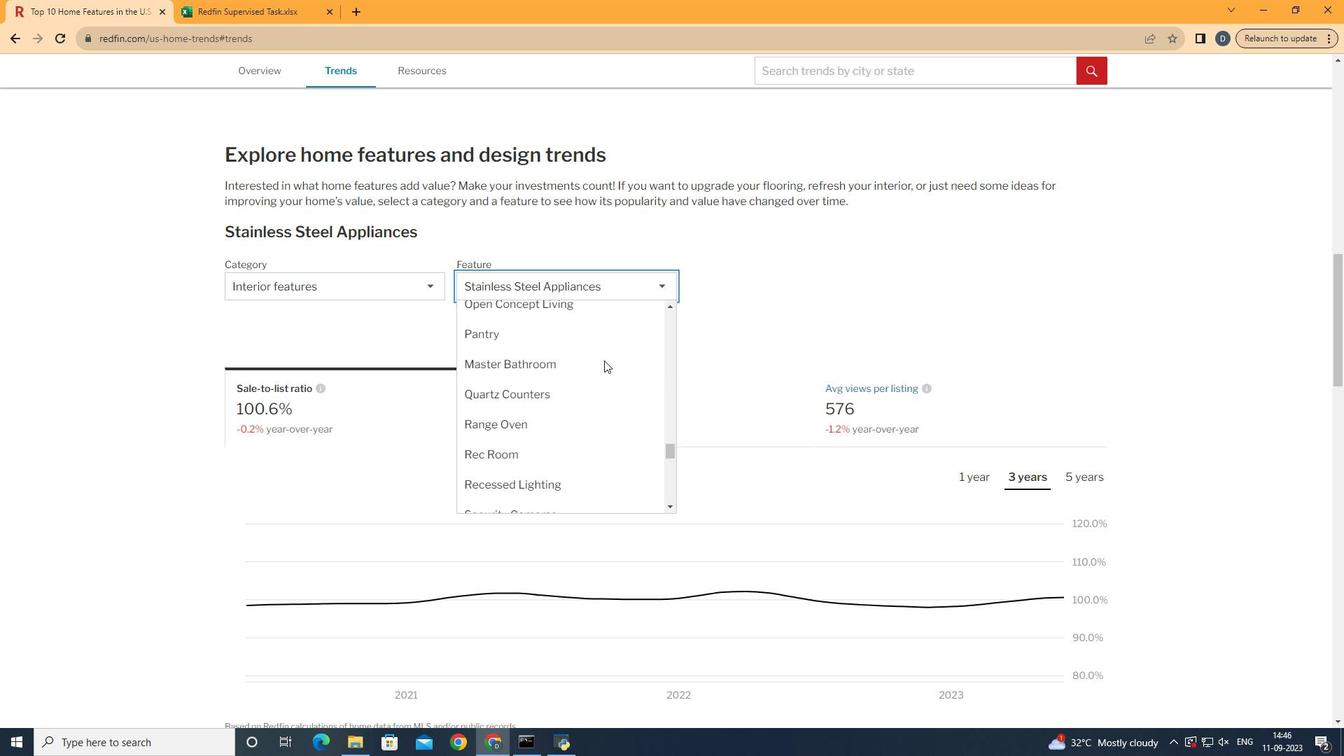 
Action: Mouse scrolled (604, 361) with delta (0, 0)
Screenshot: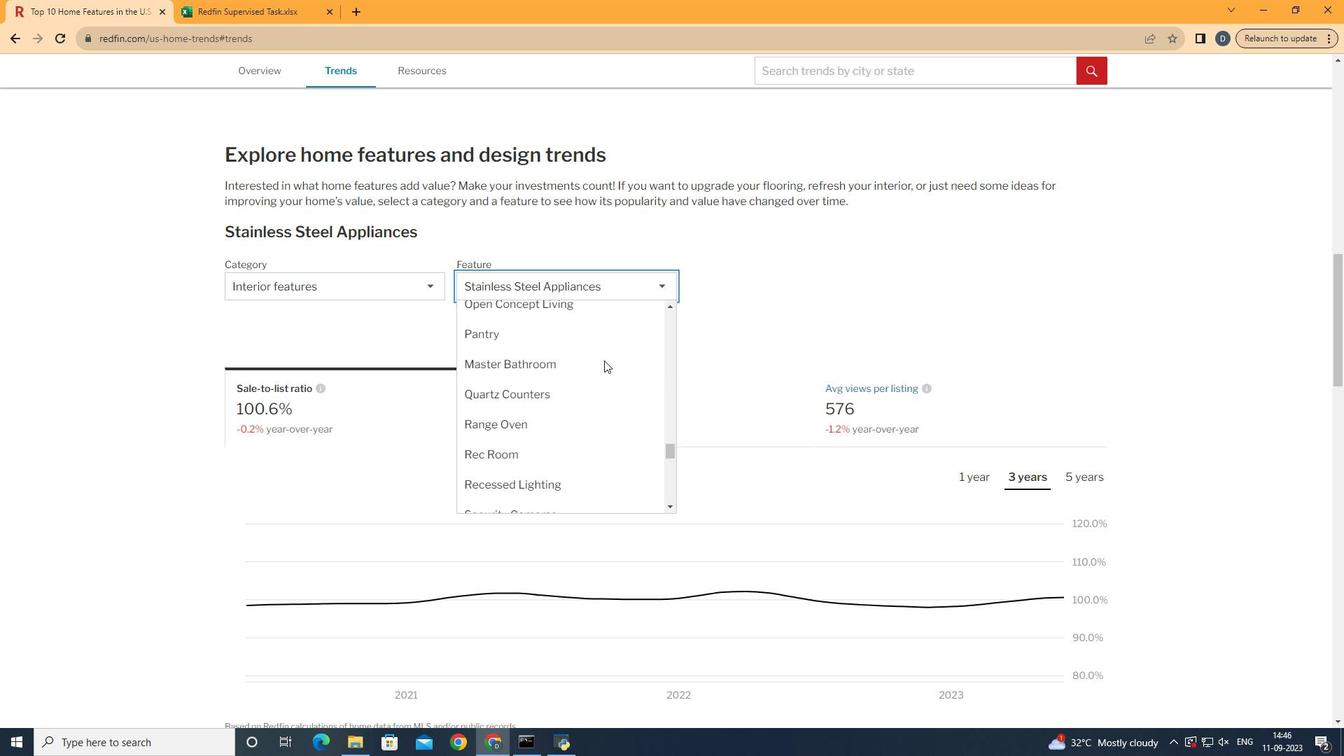 
Action: Mouse scrolled (604, 361) with delta (0, 0)
Screenshot: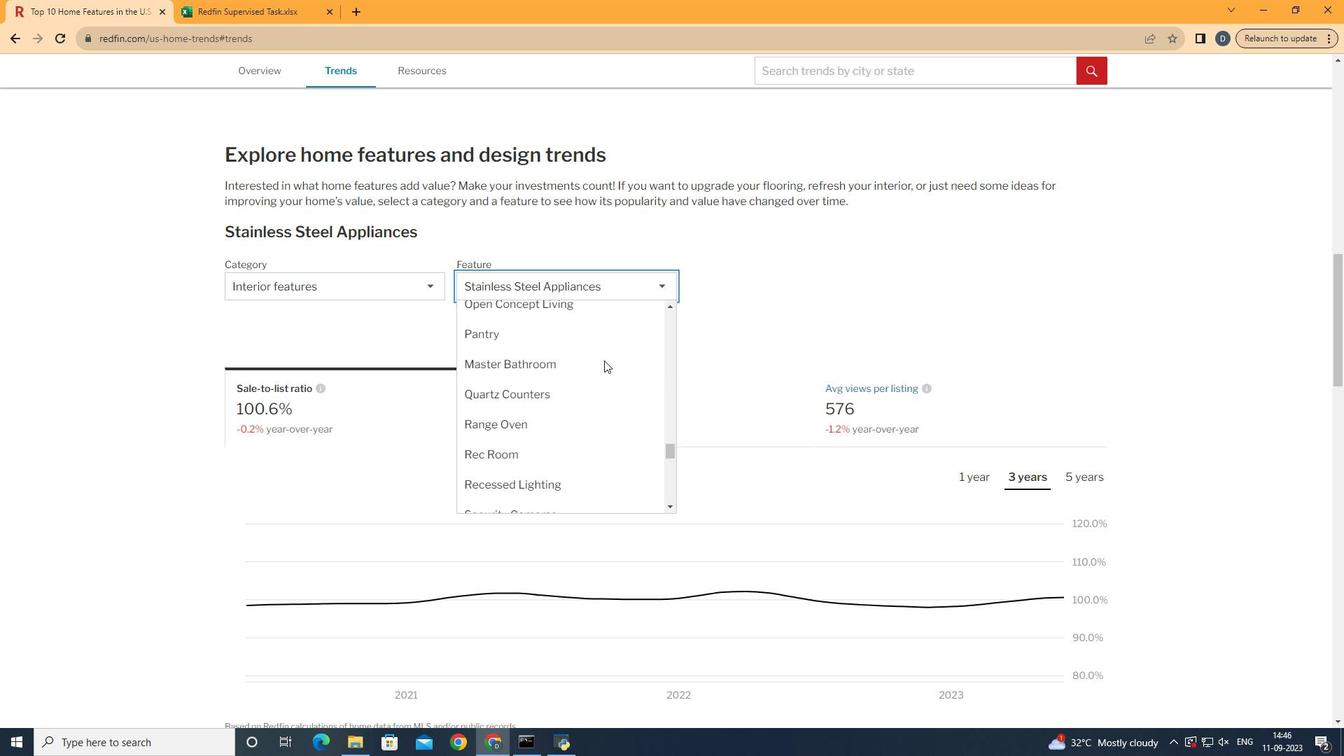 
Action: Mouse scrolled (604, 361) with delta (0, 0)
Screenshot: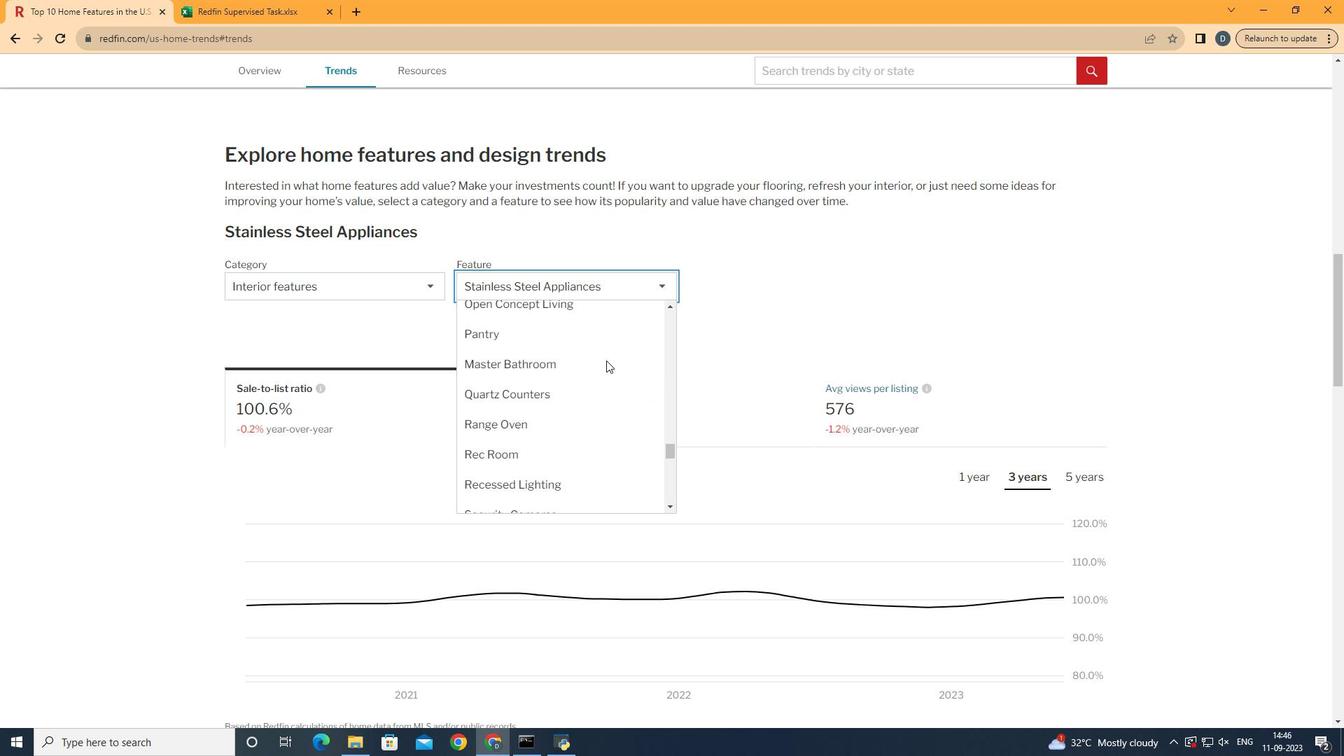 
Action: Mouse moved to (610, 360)
Screenshot: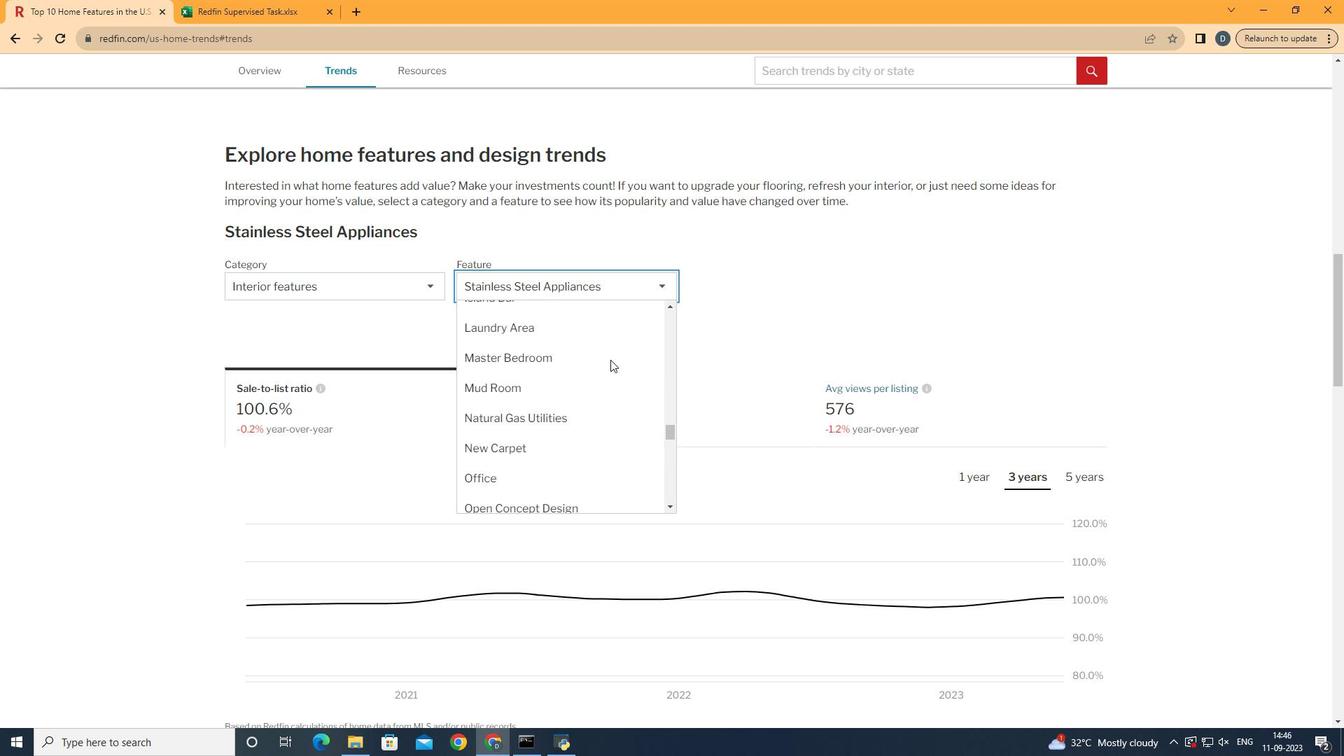 
Action: Mouse scrolled (610, 360) with delta (0, 0)
Screenshot: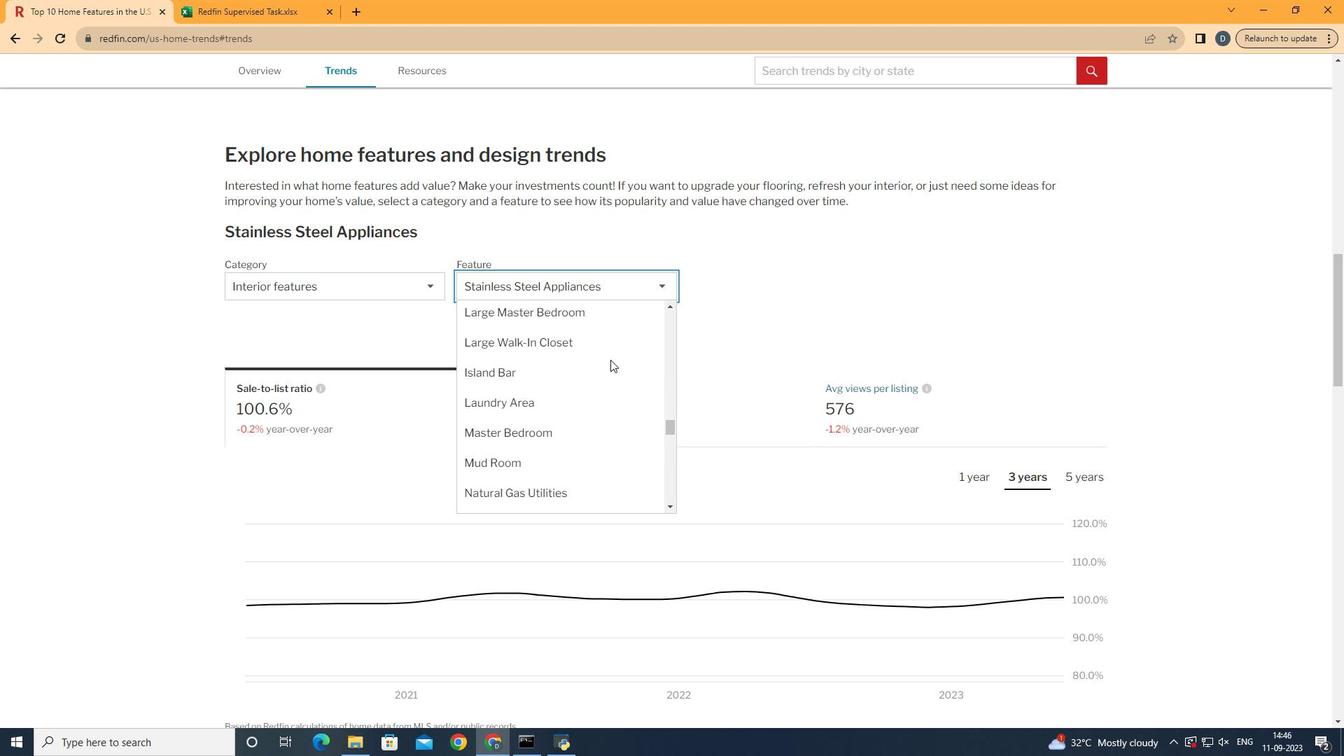 
Action: Mouse scrolled (610, 360) with delta (0, 0)
Screenshot: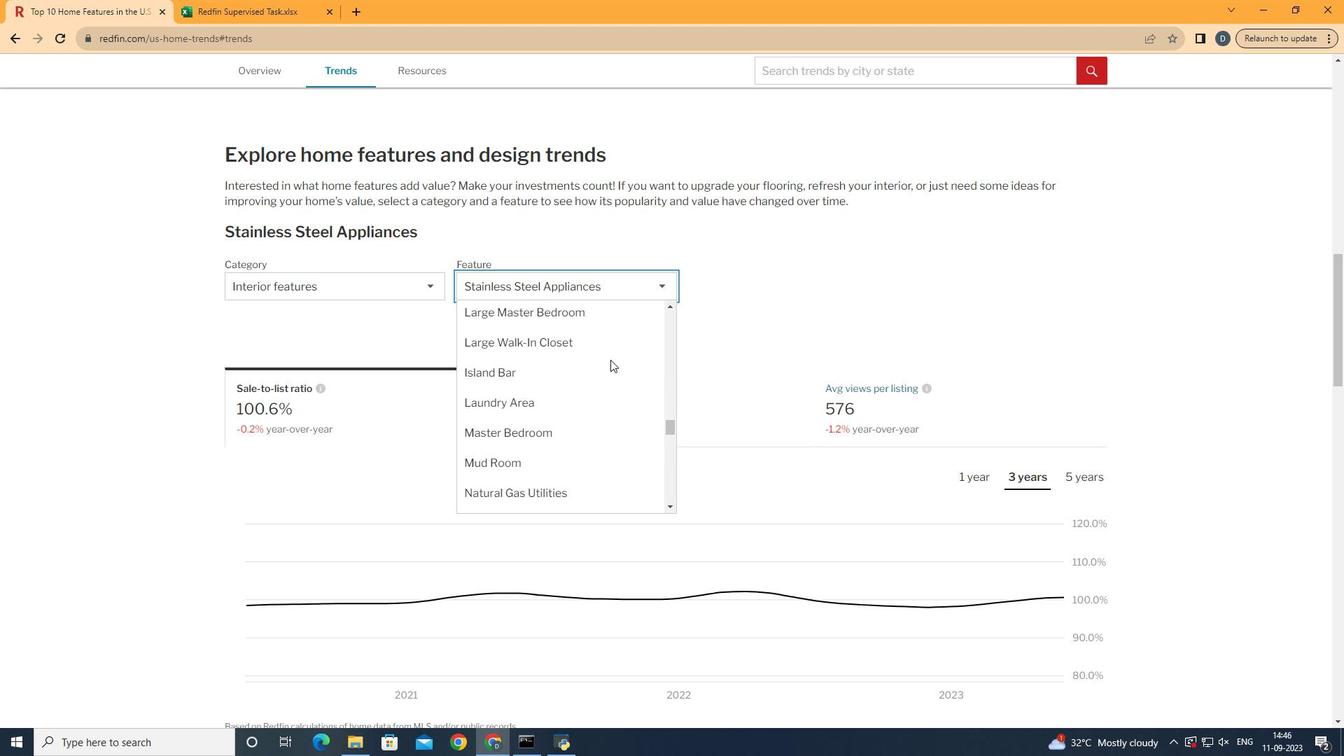 
Action: Mouse scrolled (610, 360) with delta (0, 0)
Screenshot: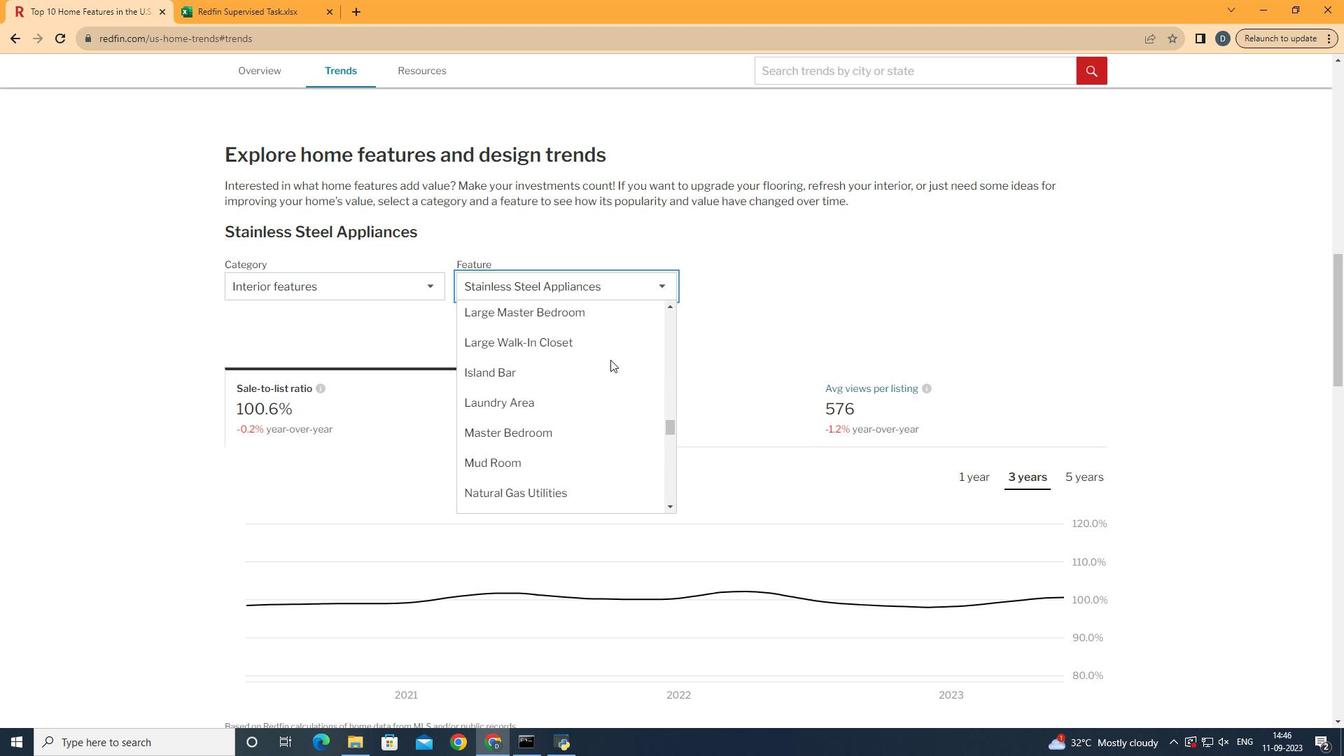 
Action: Mouse moved to (610, 360)
Screenshot: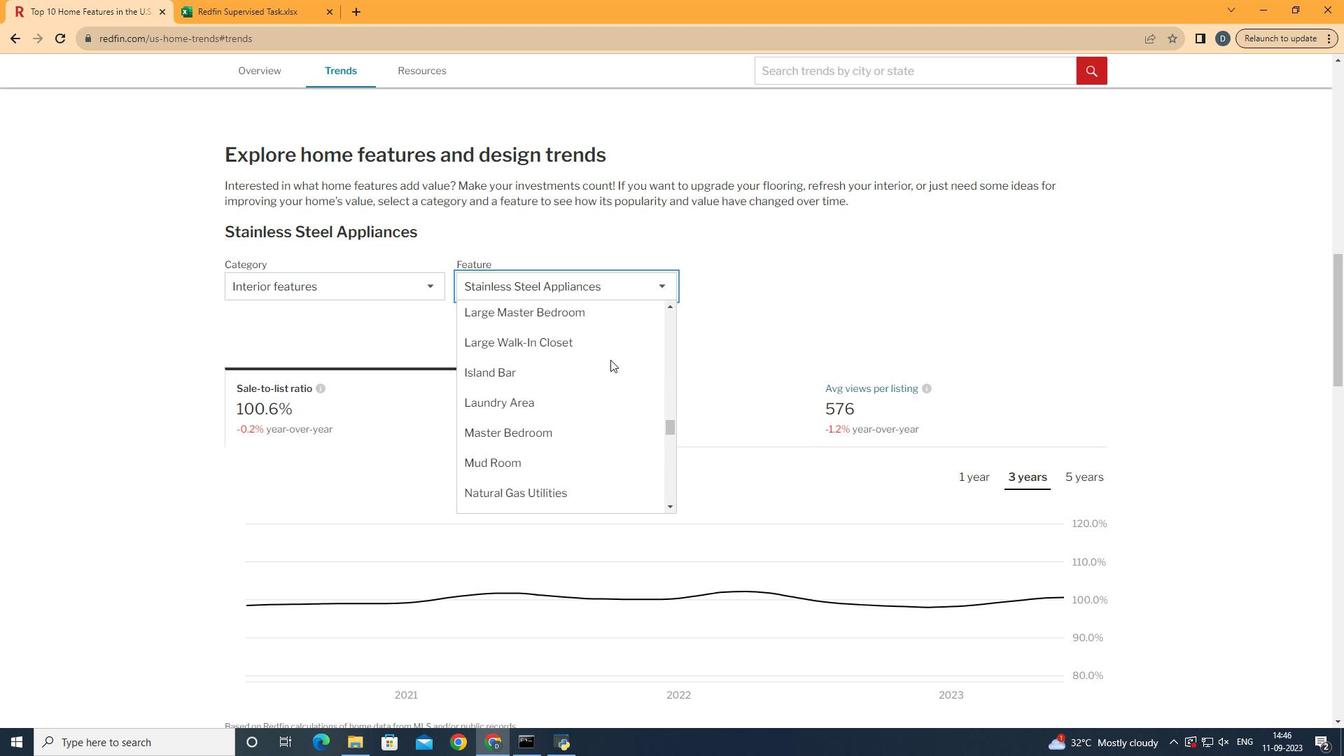 
Action: Mouse scrolled (610, 360) with delta (0, 0)
Screenshot: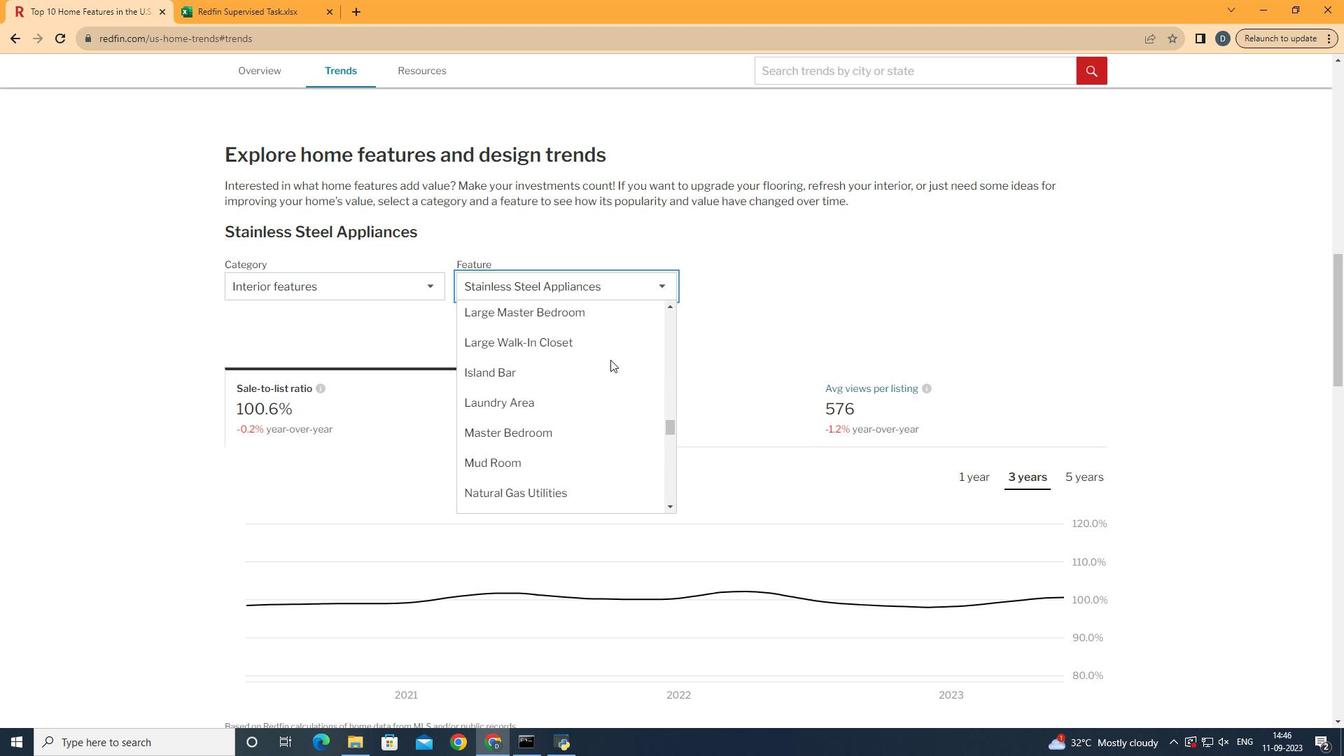 
Action: Mouse scrolled (610, 360) with delta (0, 0)
Screenshot: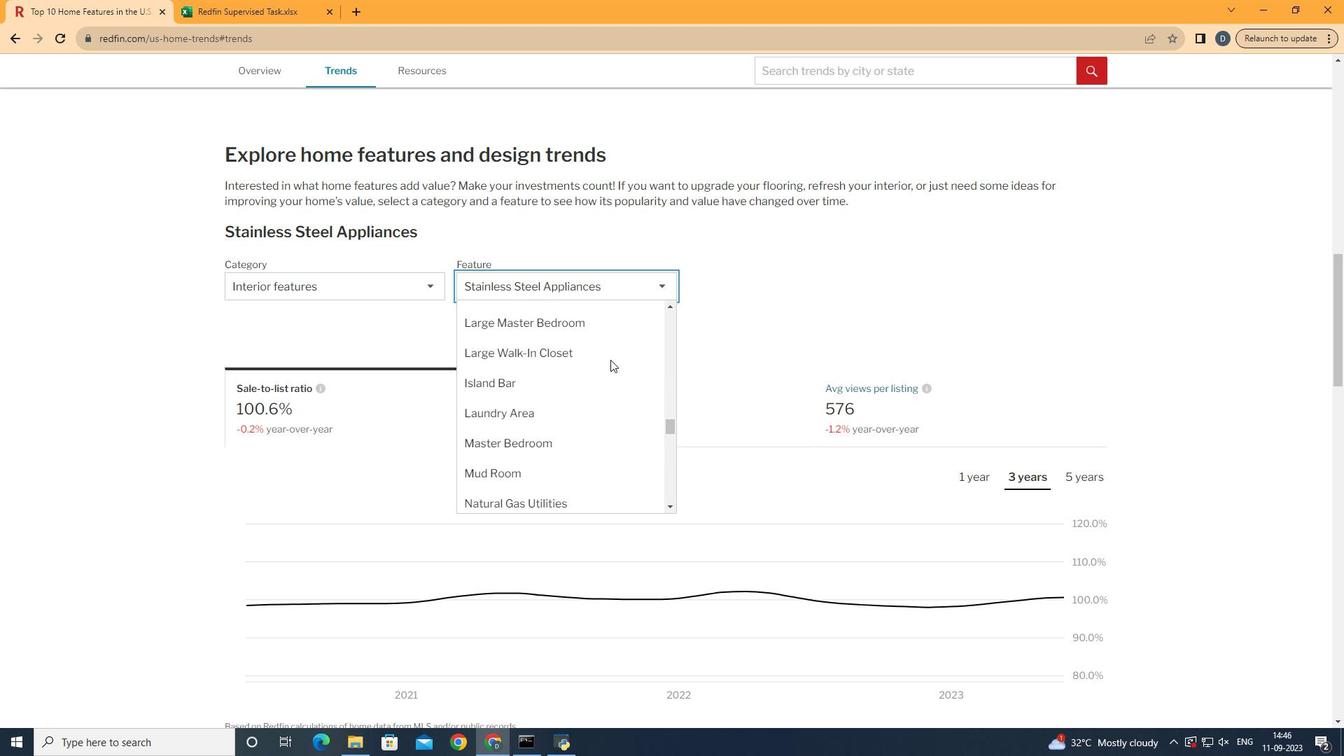 
Action: Mouse scrolled (610, 360) with delta (0, 0)
Screenshot: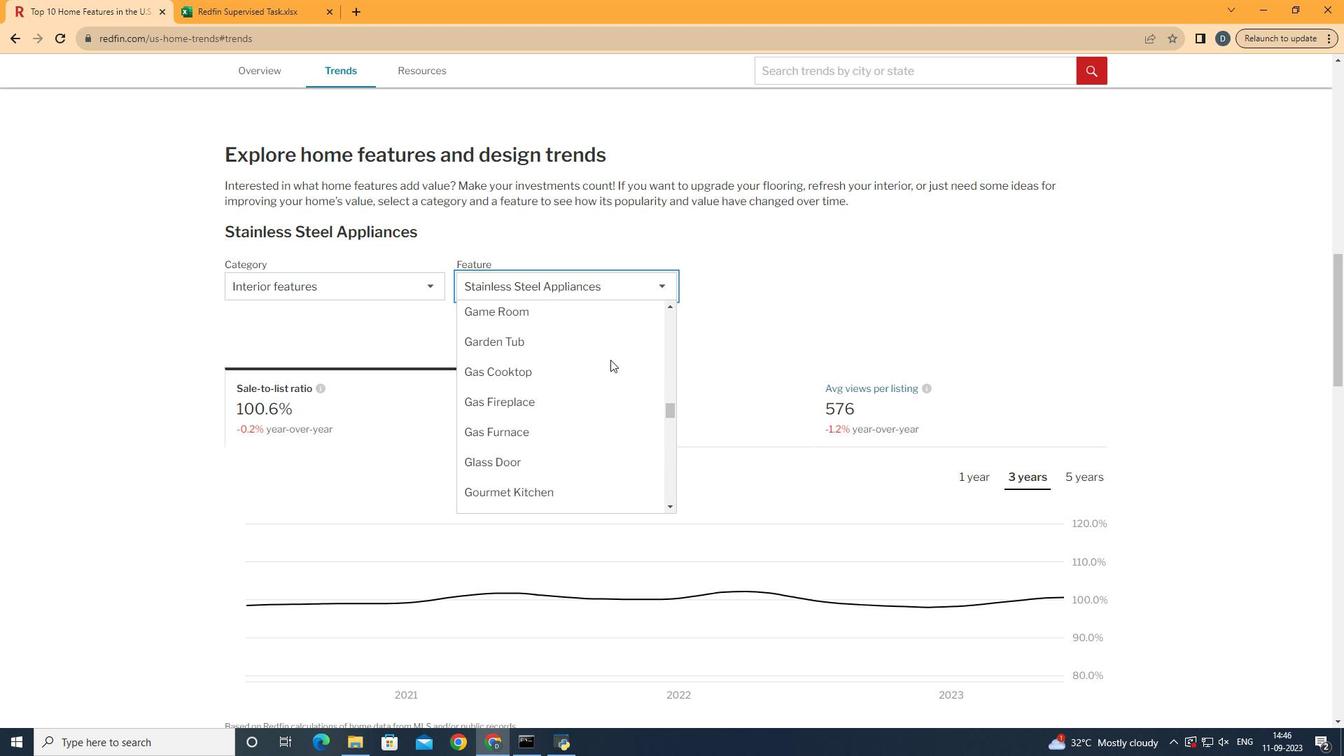 
Action: Mouse moved to (610, 360)
Screenshot: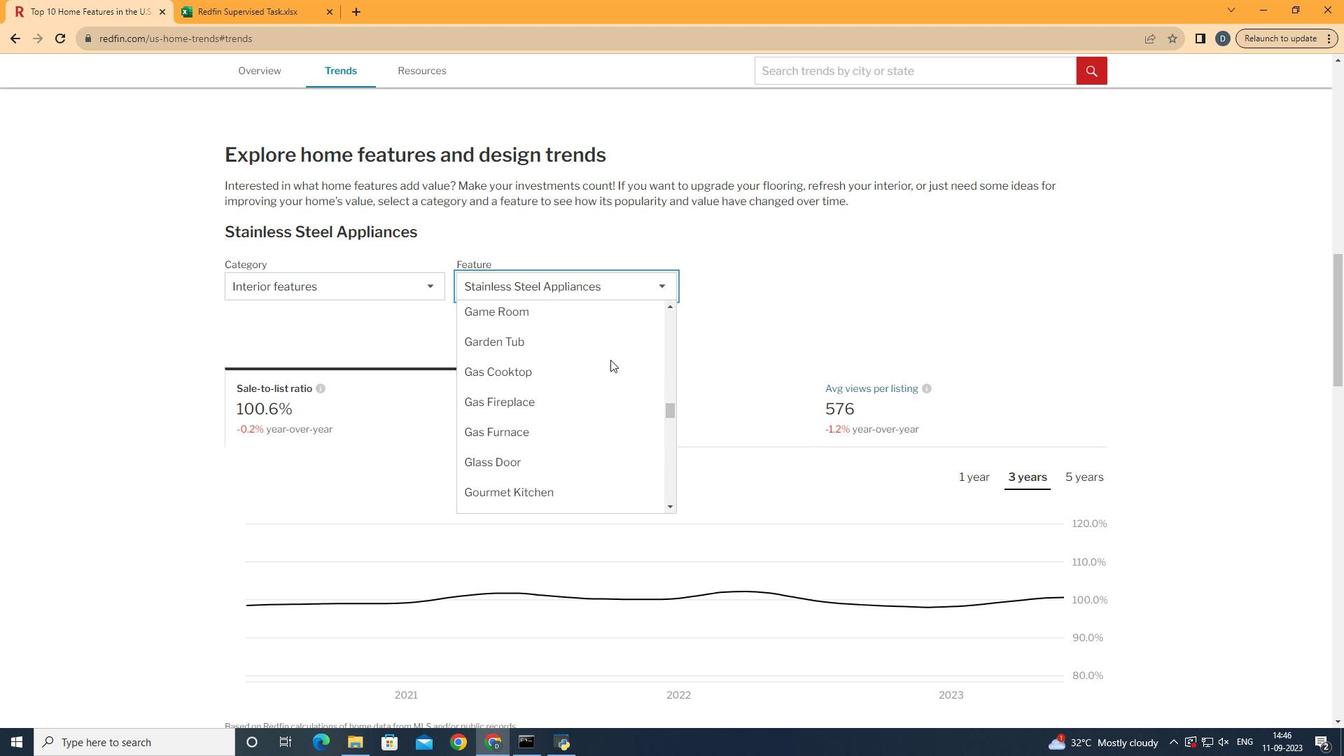 
Action: Mouse scrolled (610, 360) with delta (0, 0)
Screenshot: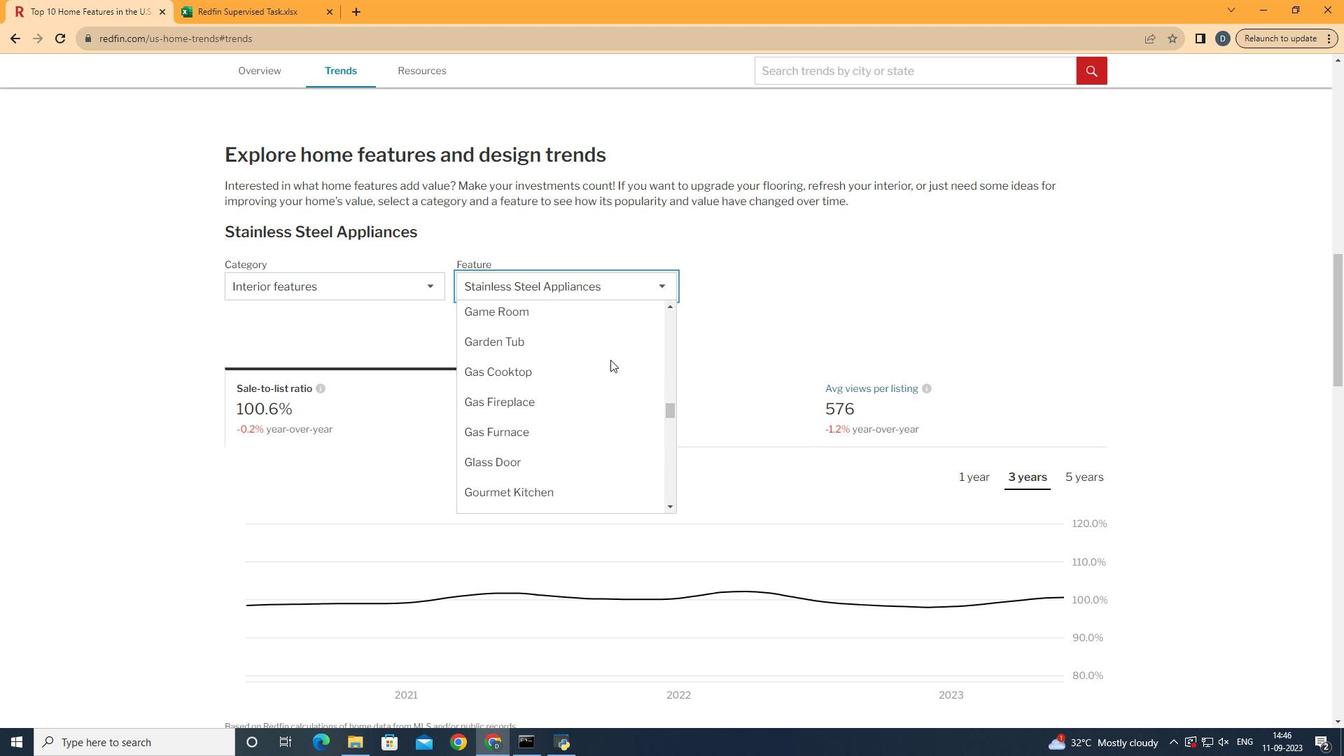 
Action: Mouse scrolled (610, 360) with delta (0, 0)
Screenshot: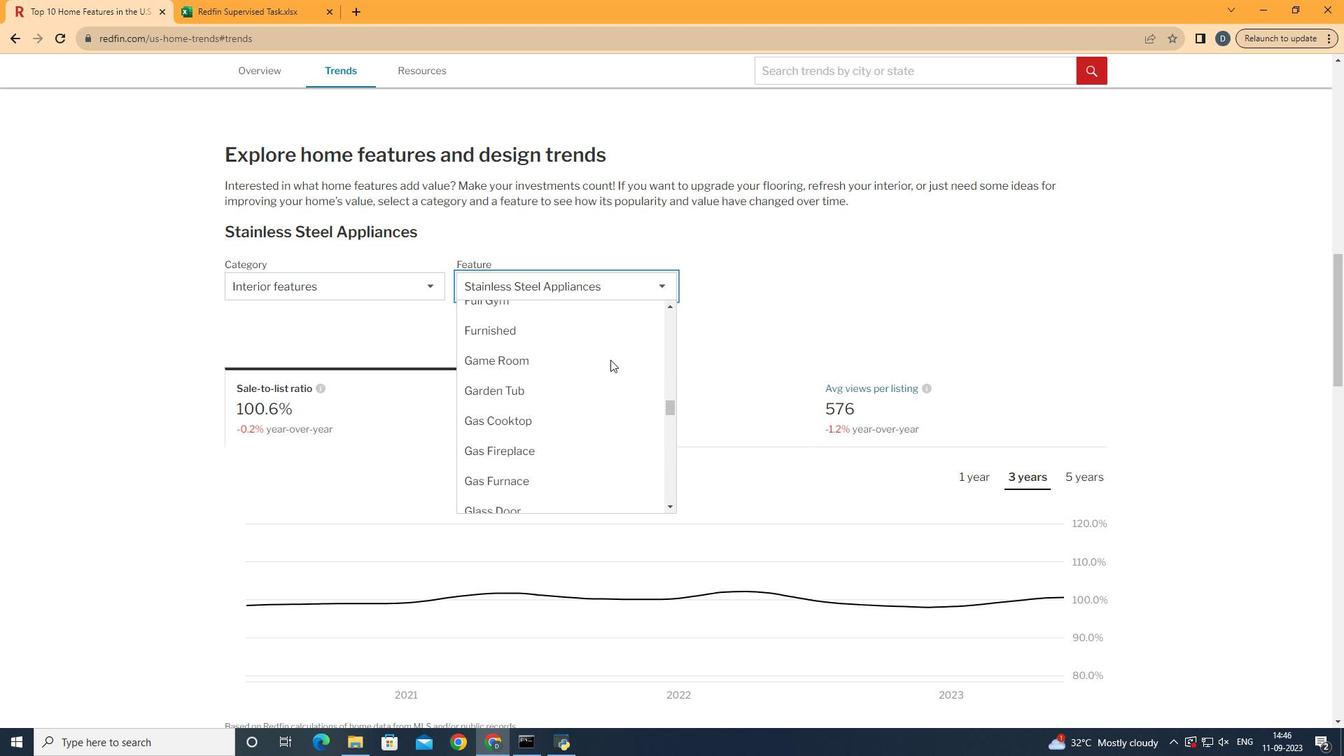 
Action: Mouse scrolled (610, 360) with delta (0, 0)
Screenshot: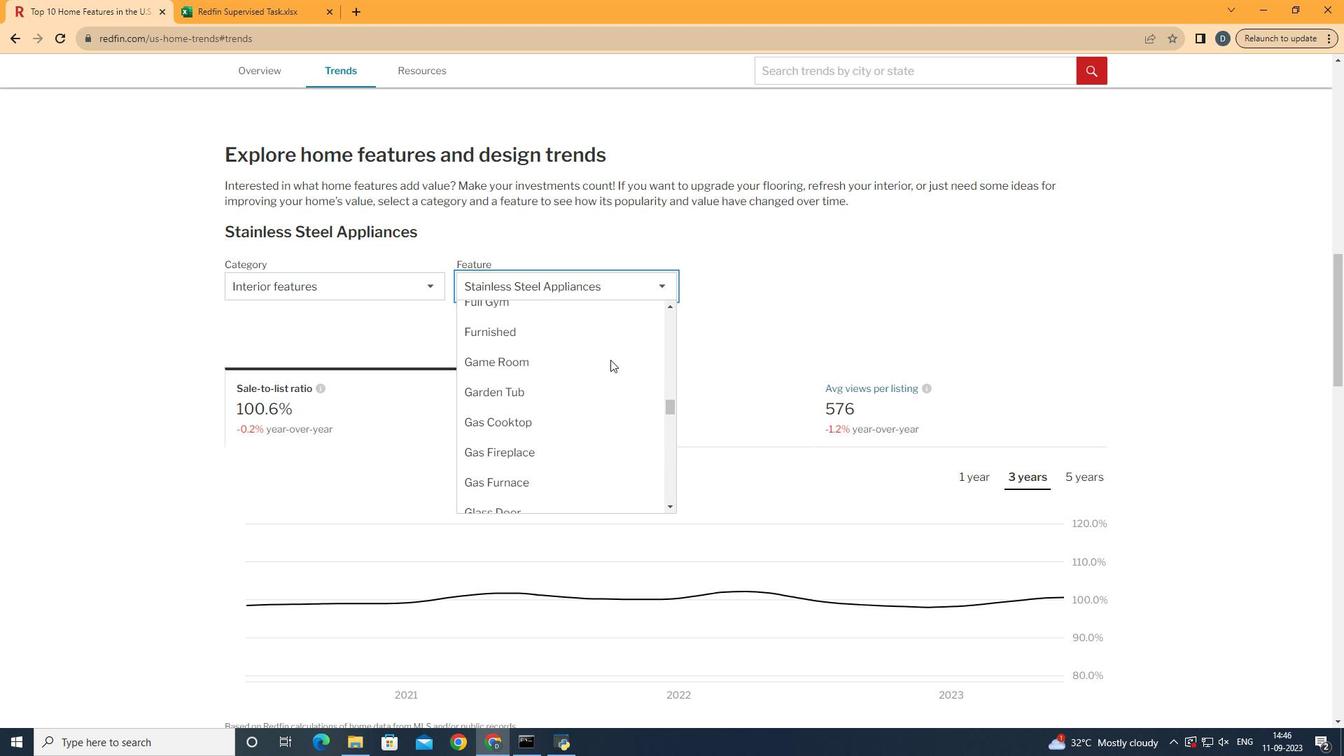 
Action: Mouse scrolled (610, 360) with delta (0, 0)
Screenshot: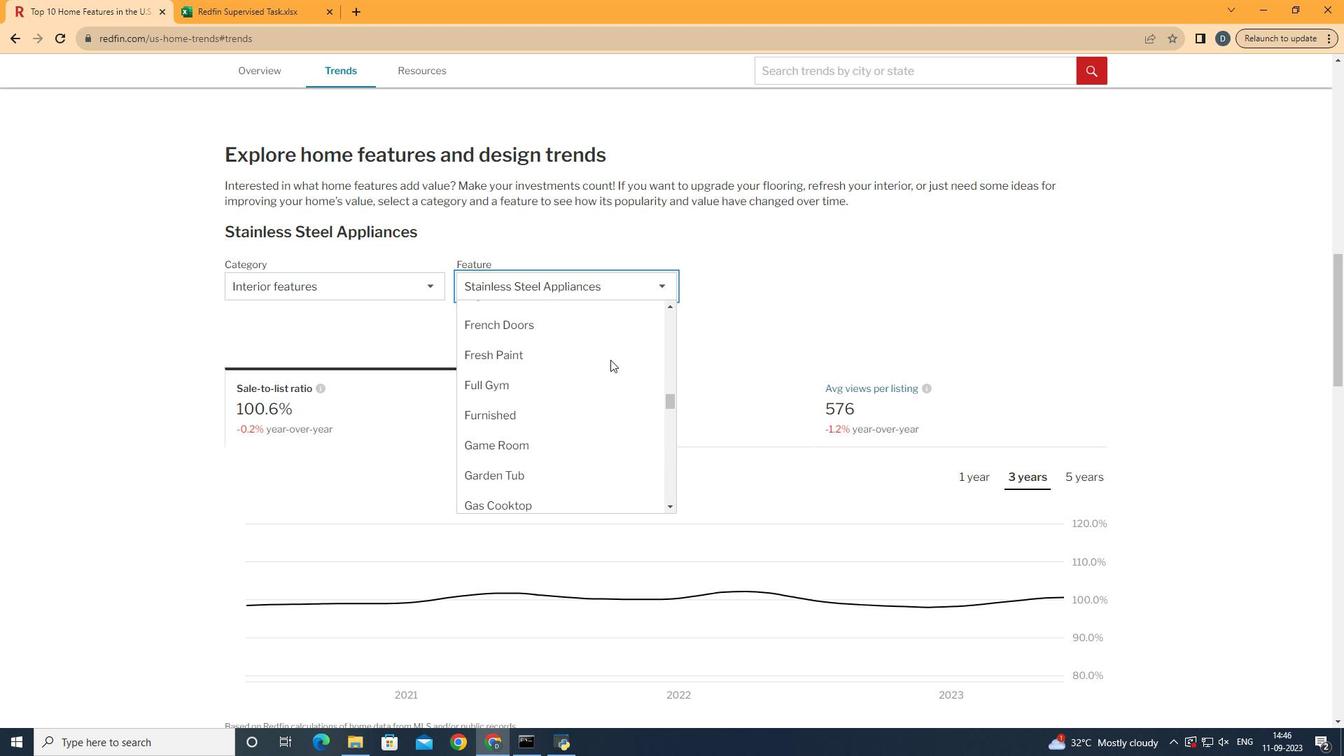 
Action: Mouse scrolled (610, 360) with delta (0, 0)
Screenshot: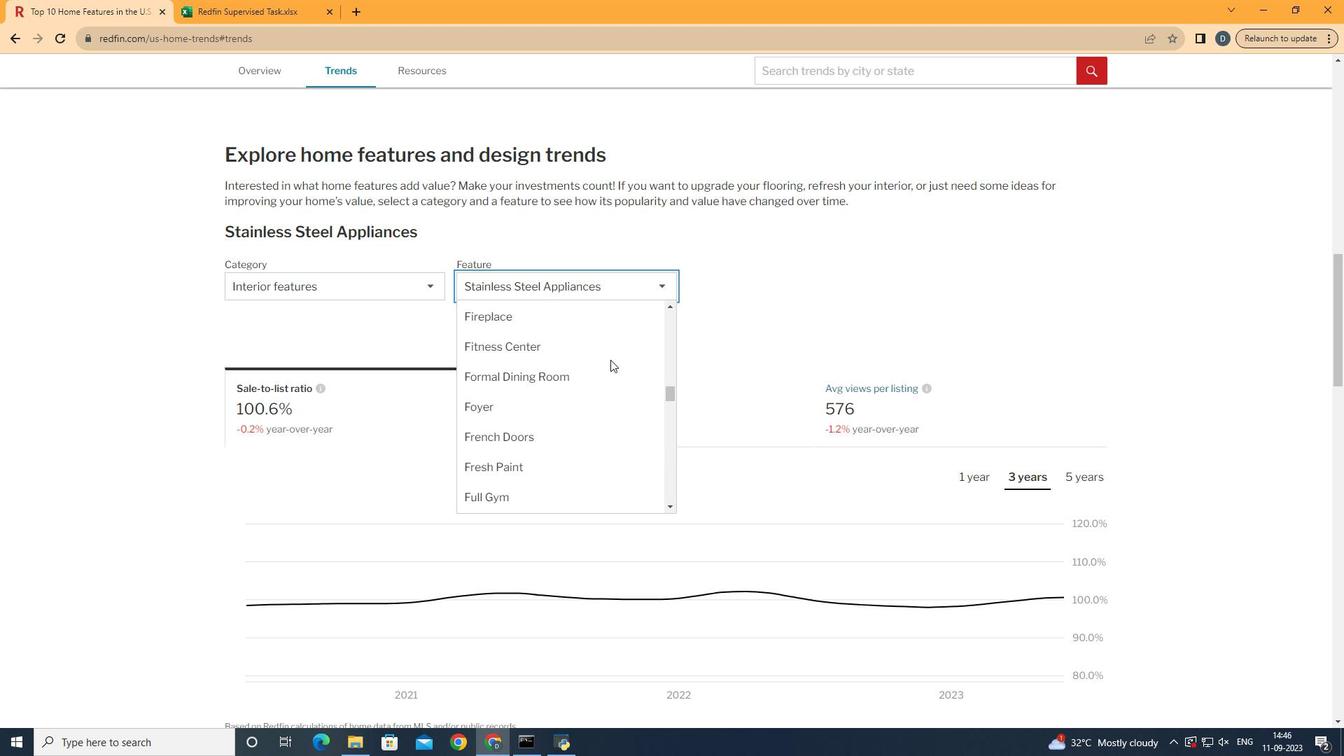 
Action: Mouse scrolled (610, 360) with delta (0, 0)
Screenshot: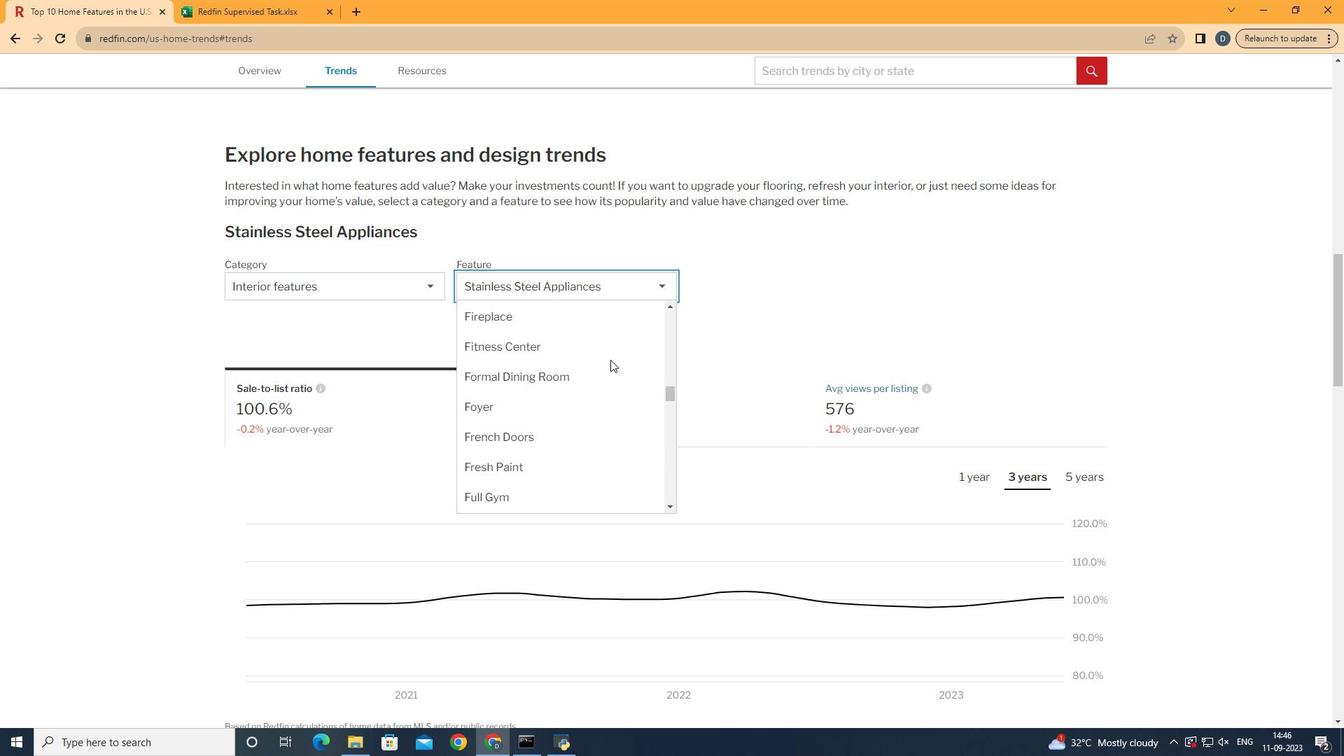 
Action: Mouse scrolled (610, 360) with delta (0, 0)
Screenshot: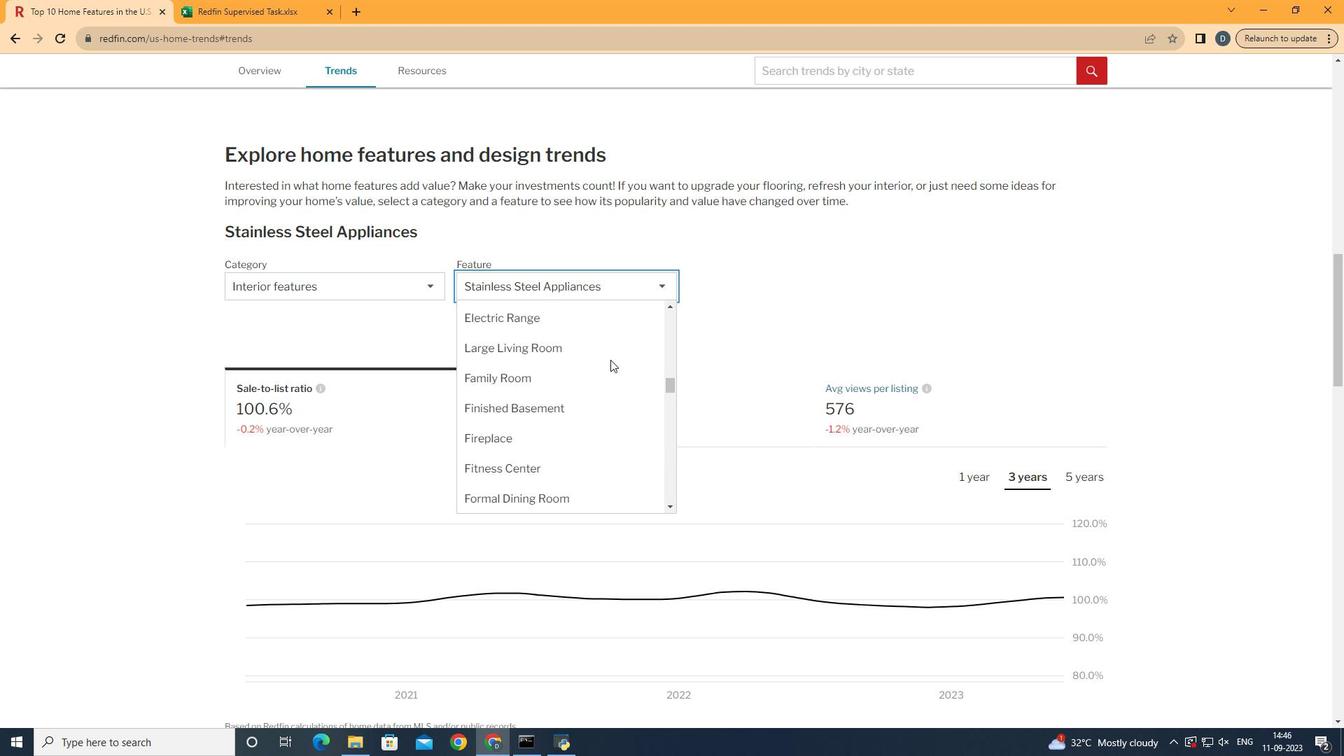 
Action: Mouse scrolled (610, 360) with delta (0, 0)
Screenshot: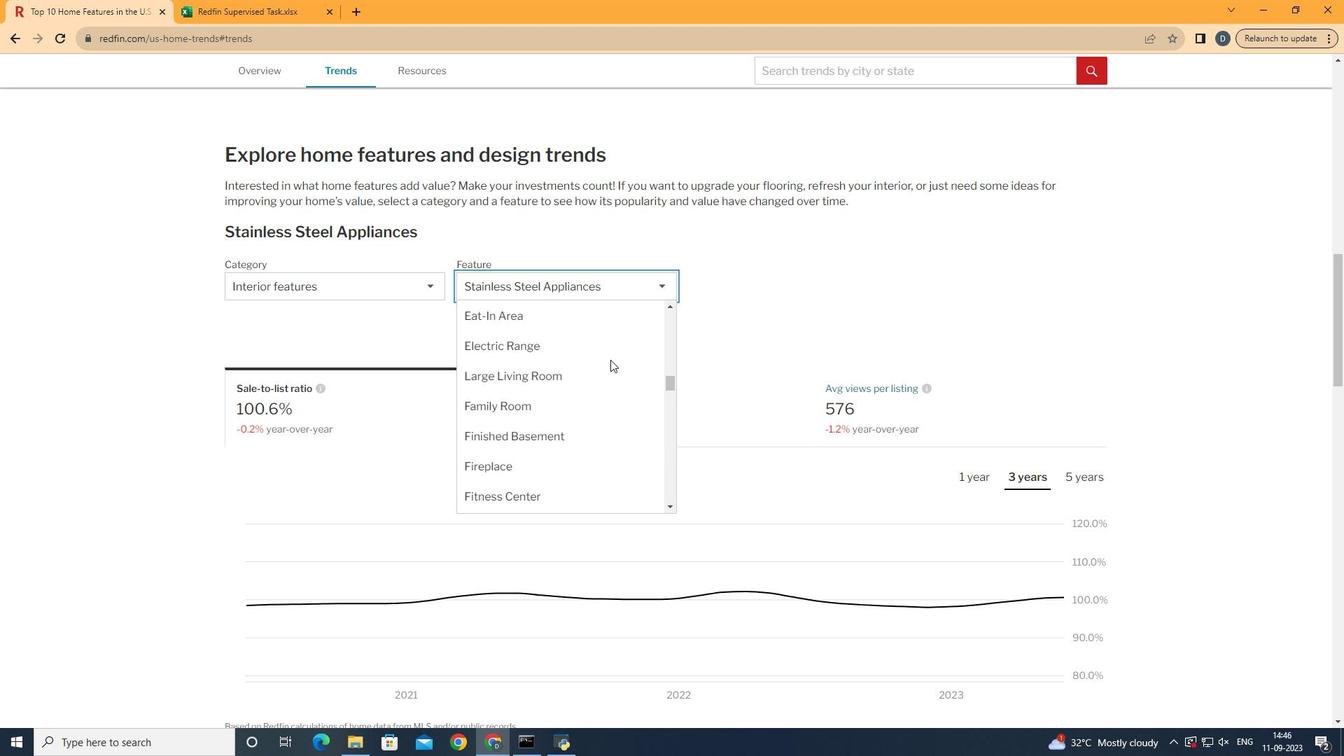 
Action: Mouse scrolled (610, 360) with delta (0, 0)
Screenshot: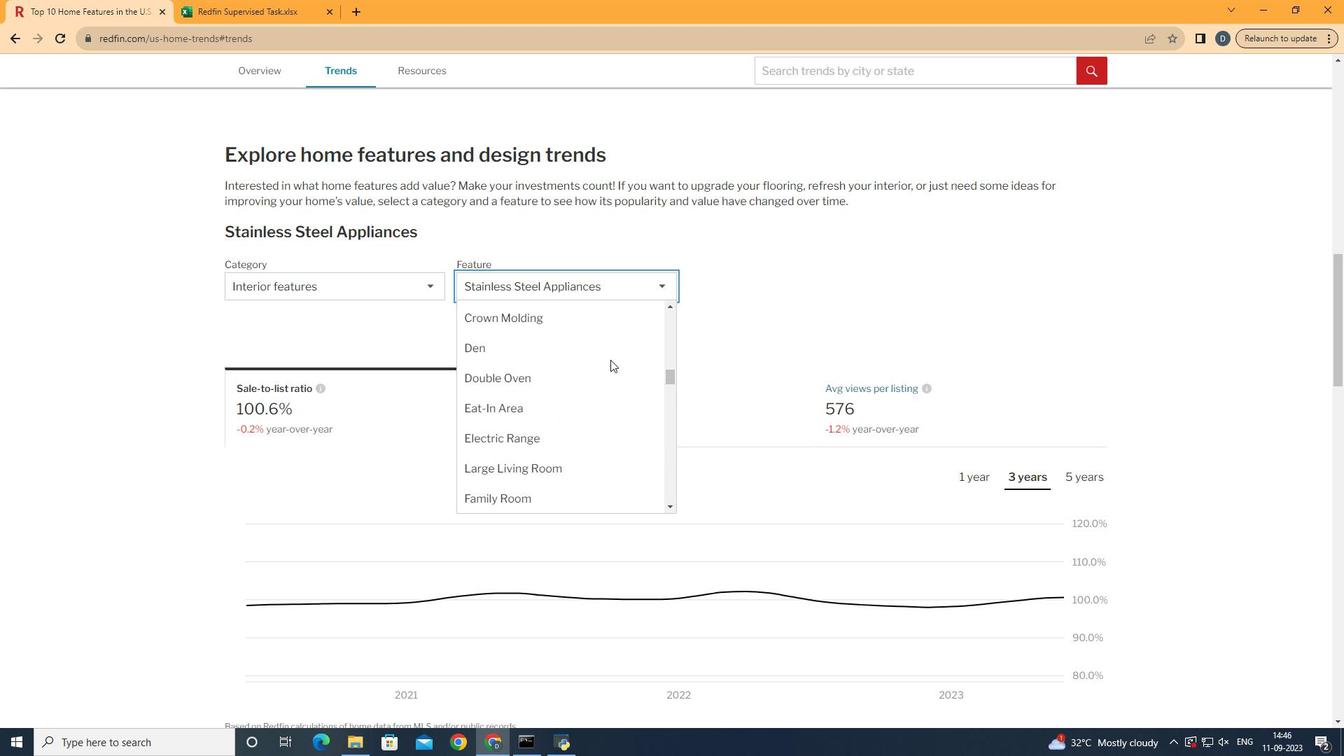 
Action: Mouse scrolled (610, 360) with delta (0, 0)
Screenshot: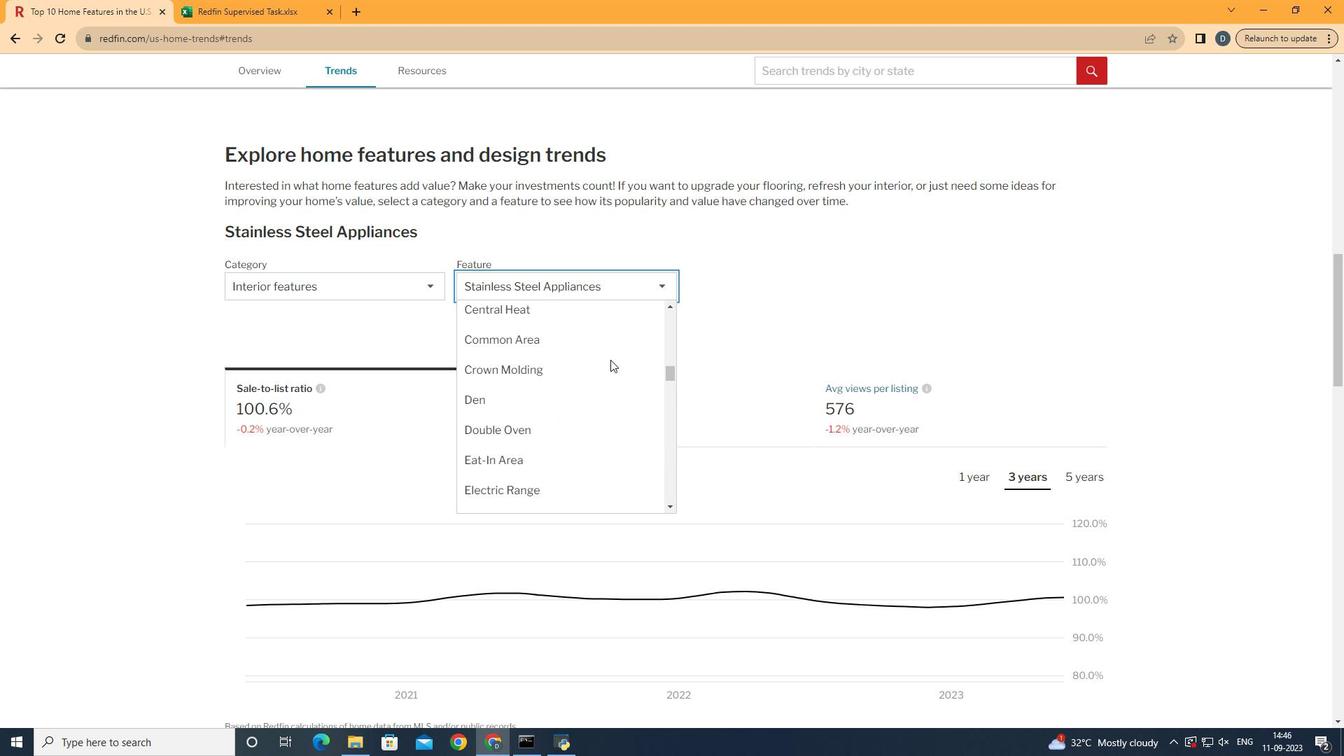 
Action: Mouse scrolled (610, 360) with delta (0, 0)
Screenshot: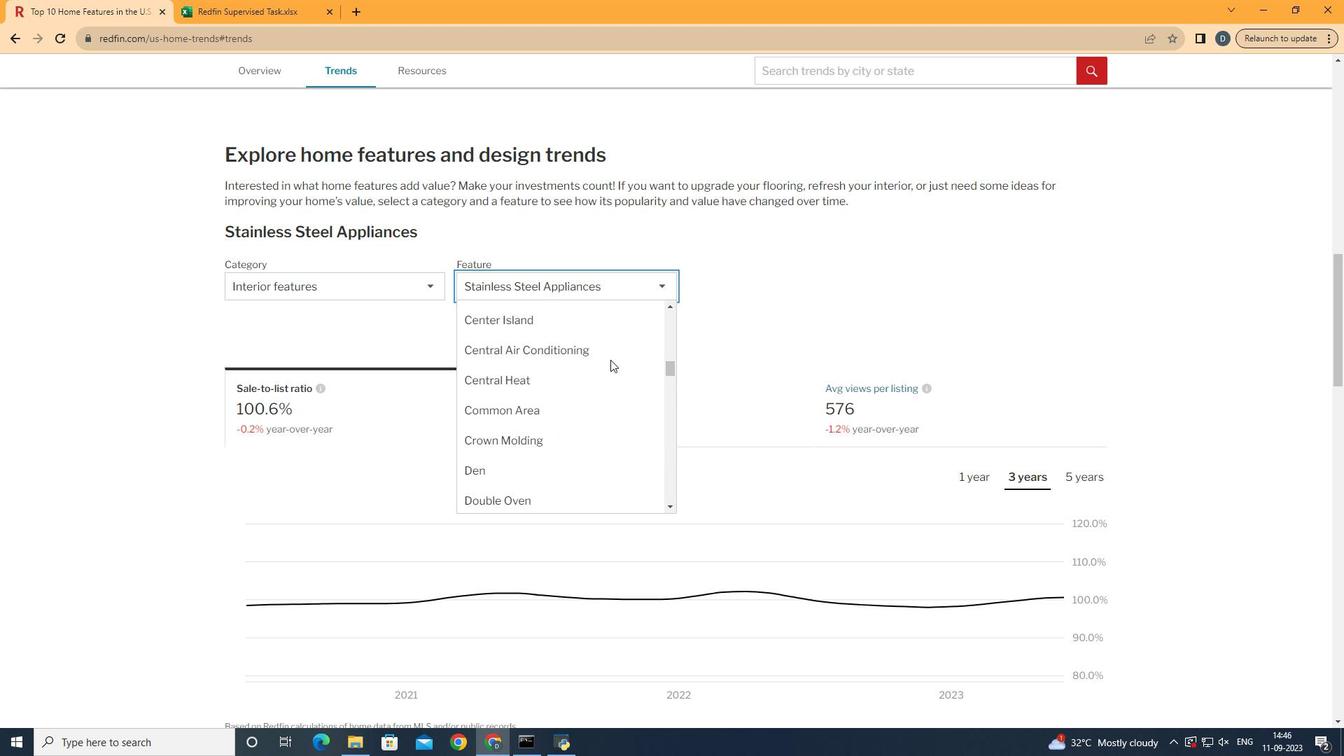 
Action: Mouse moved to (611, 381)
Screenshot: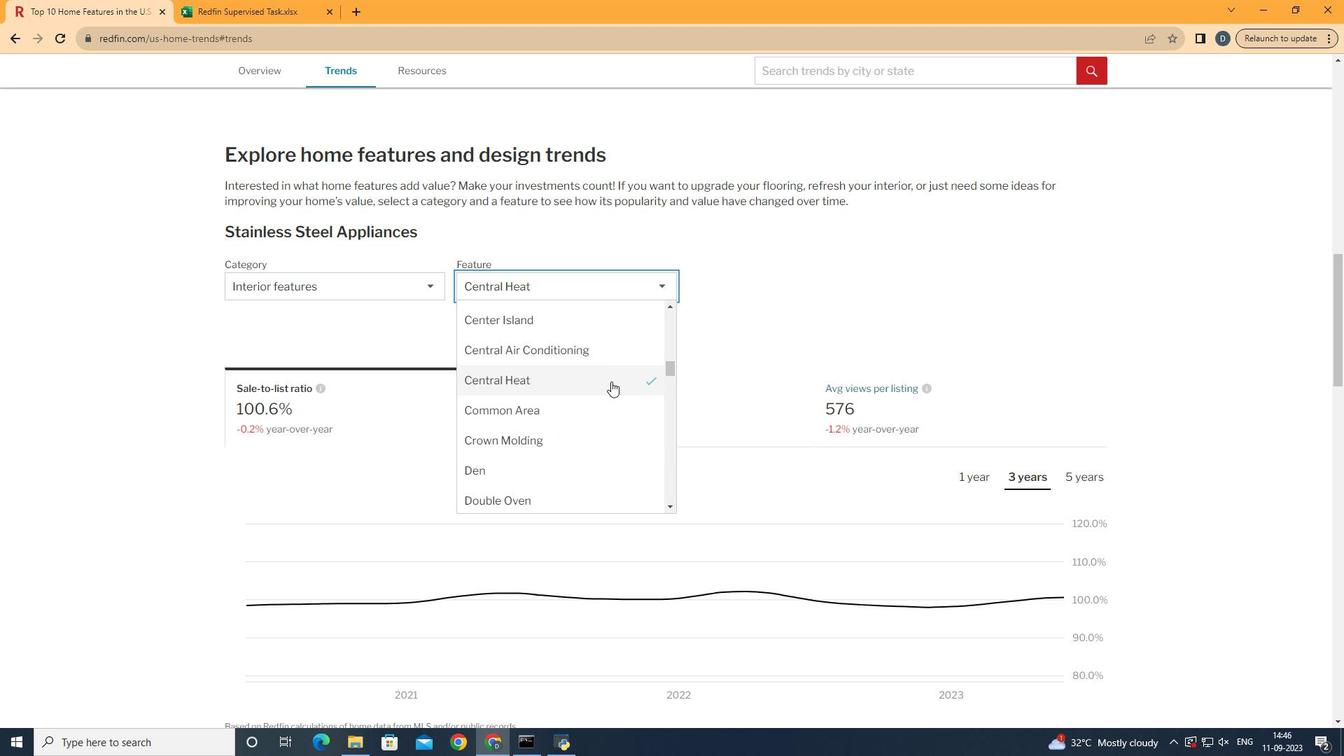 
Action: Mouse pressed left at (611, 381)
Screenshot: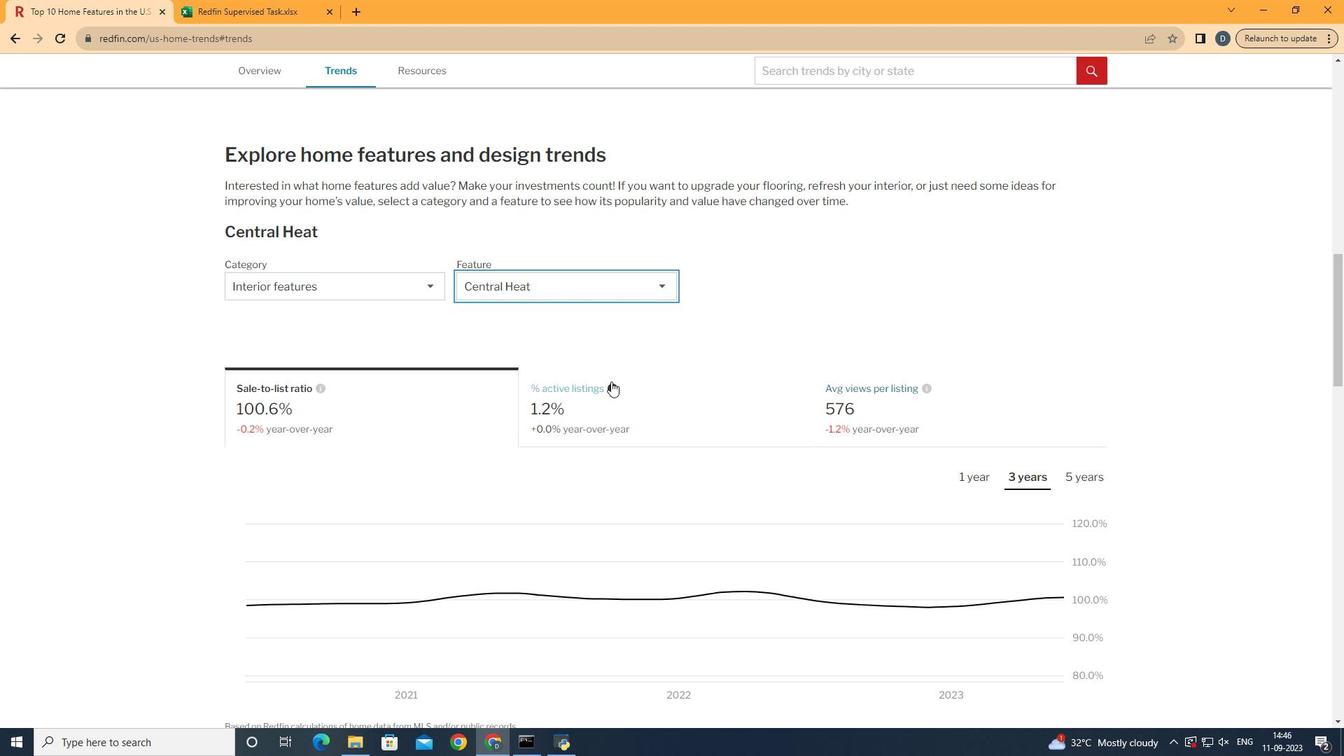 
Action: Mouse moved to (689, 310)
Screenshot: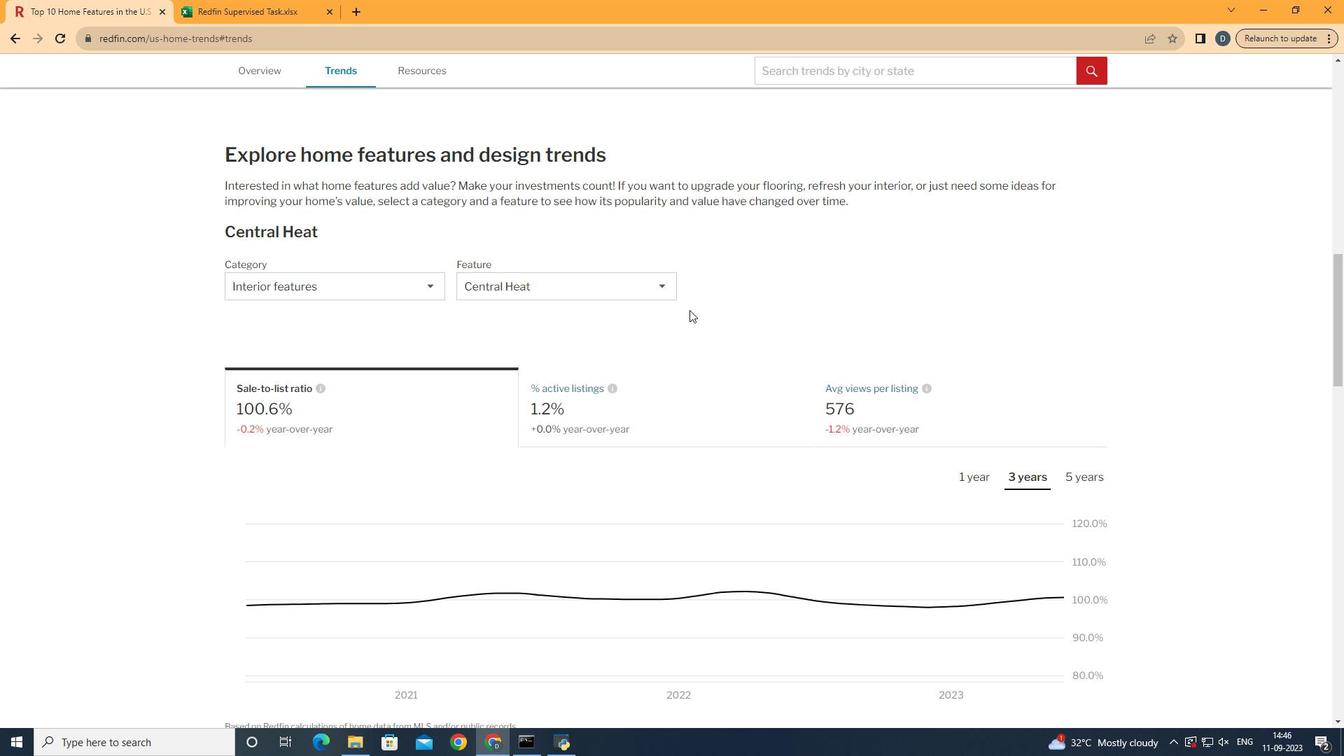 
Action: Mouse pressed left at (689, 310)
Screenshot: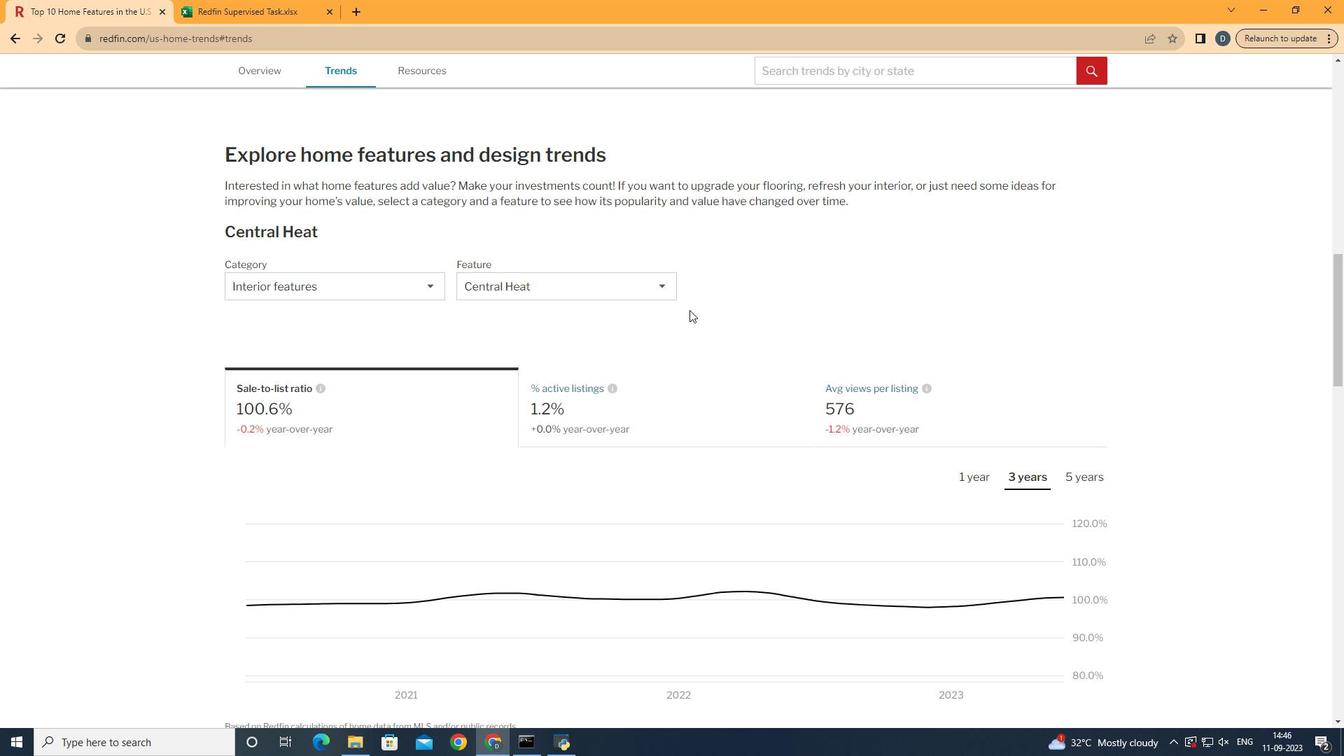 
Action: Mouse moved to (392, 412)
Screenshot: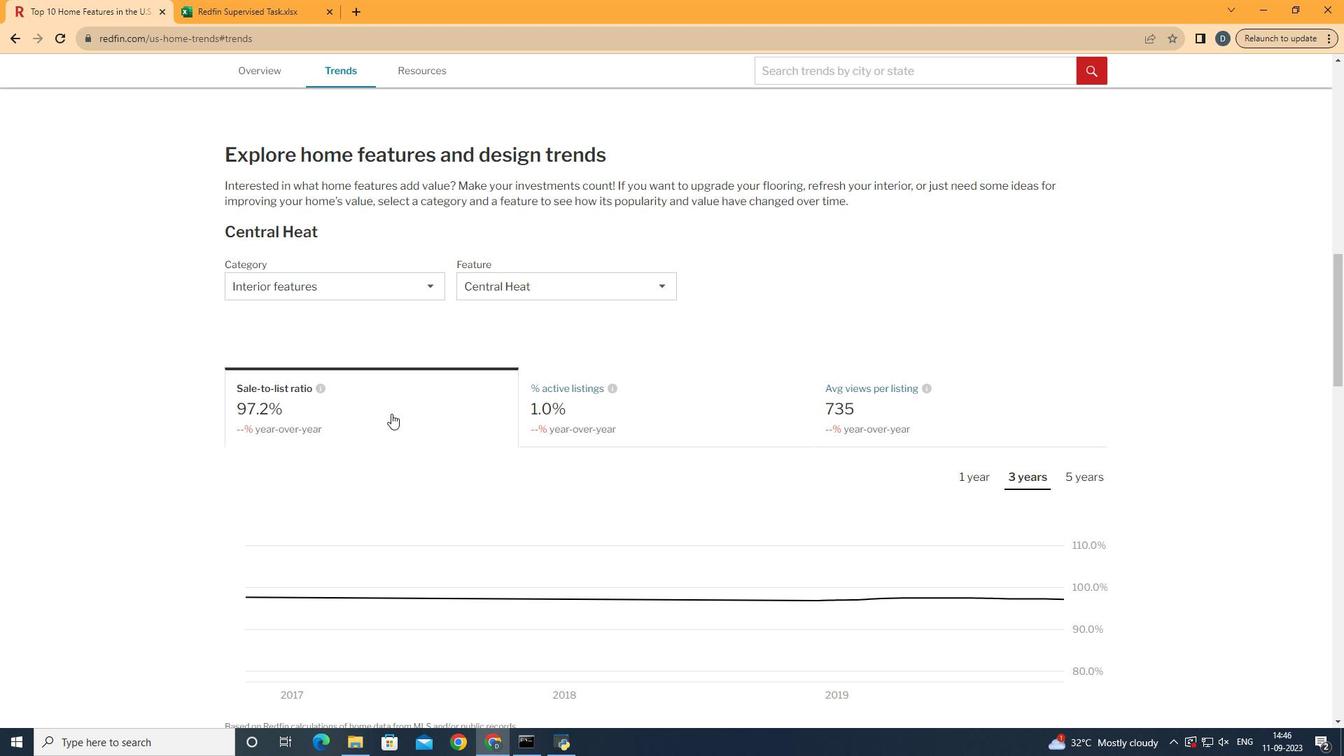 
Action: Mouse pressed left at (392, 412)
Screenshot: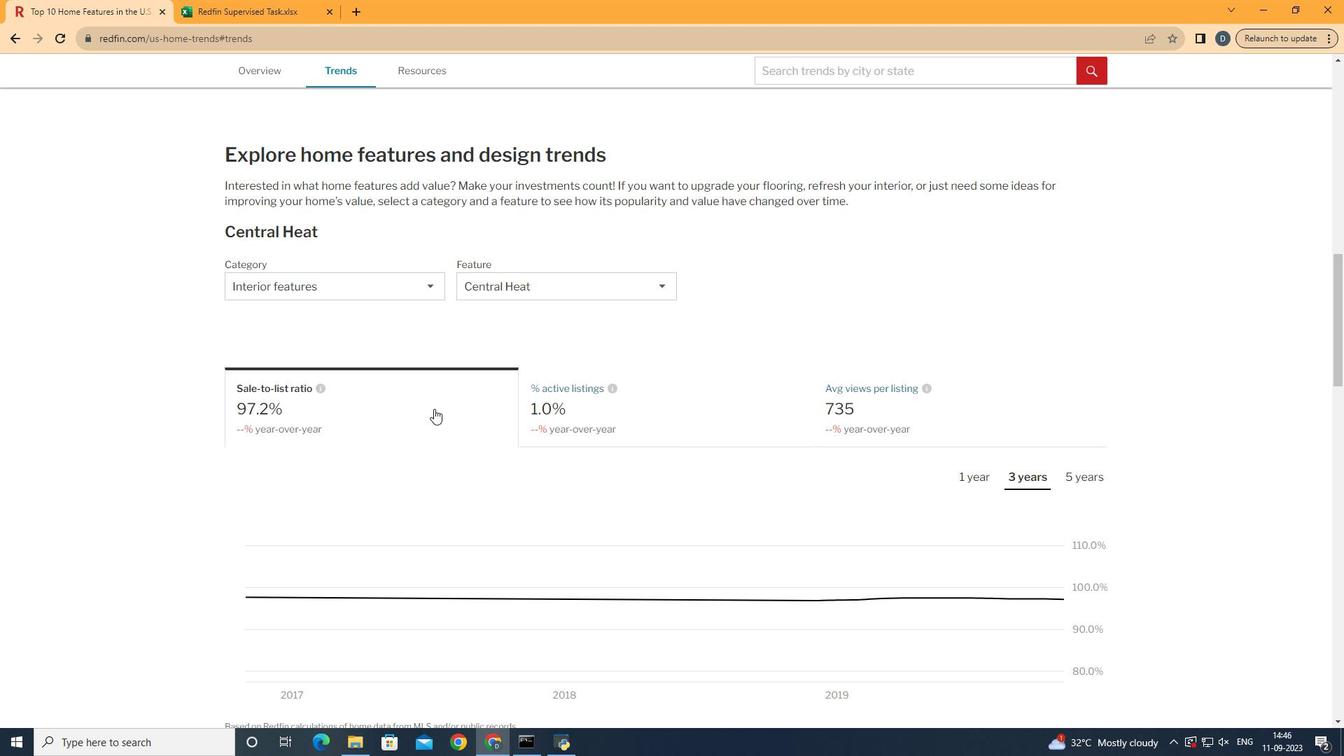 
Action: Mouse moved to (970, 273)
Screenshot: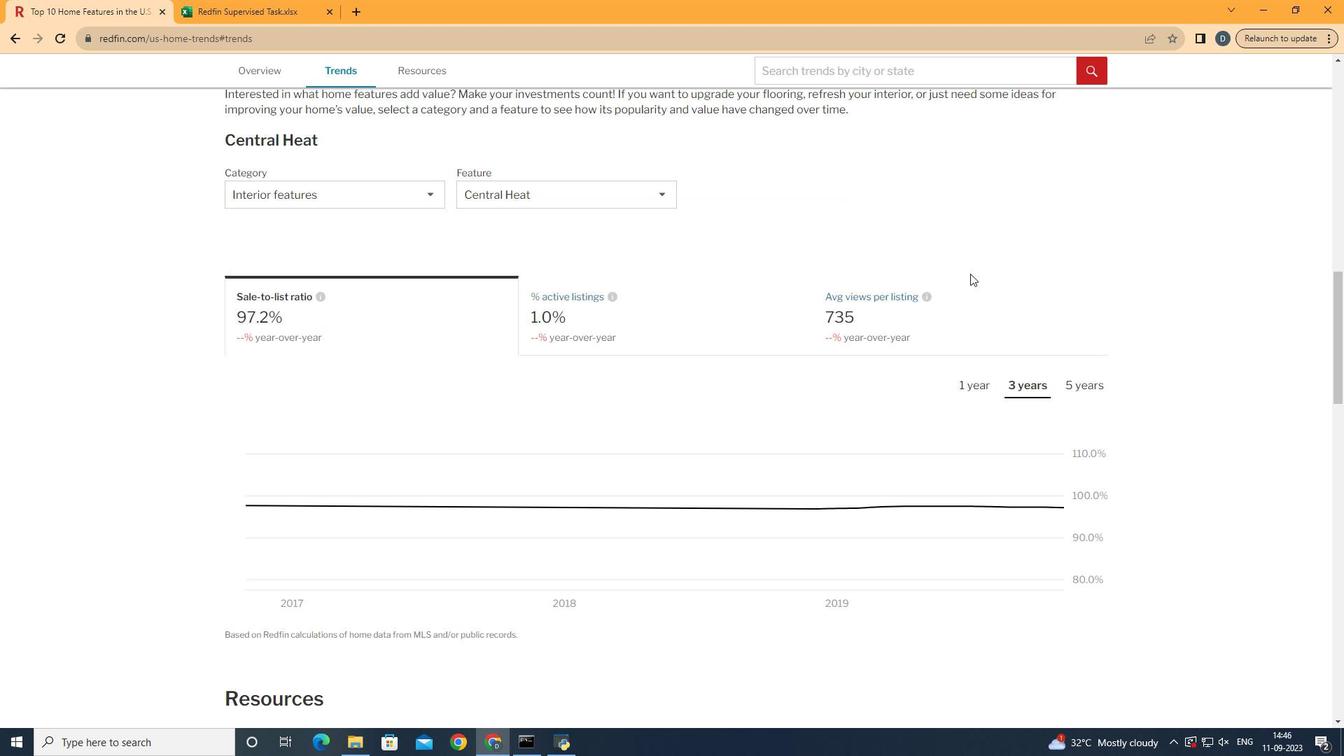 
Action: Mouse scrolled (970, 273) with delta (0, 0)
Screenshot: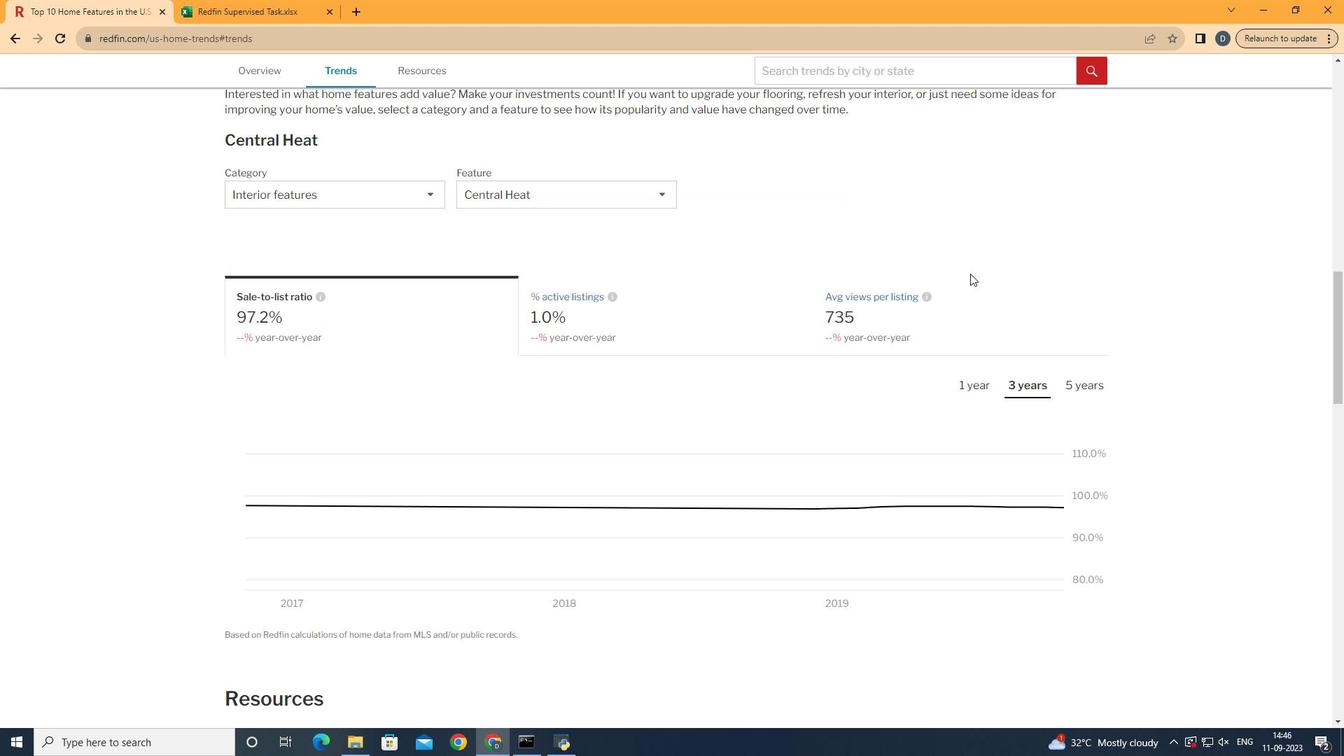 
Action: Mouse scrolled (970, 273) with delta (0, 0)
Screenshot: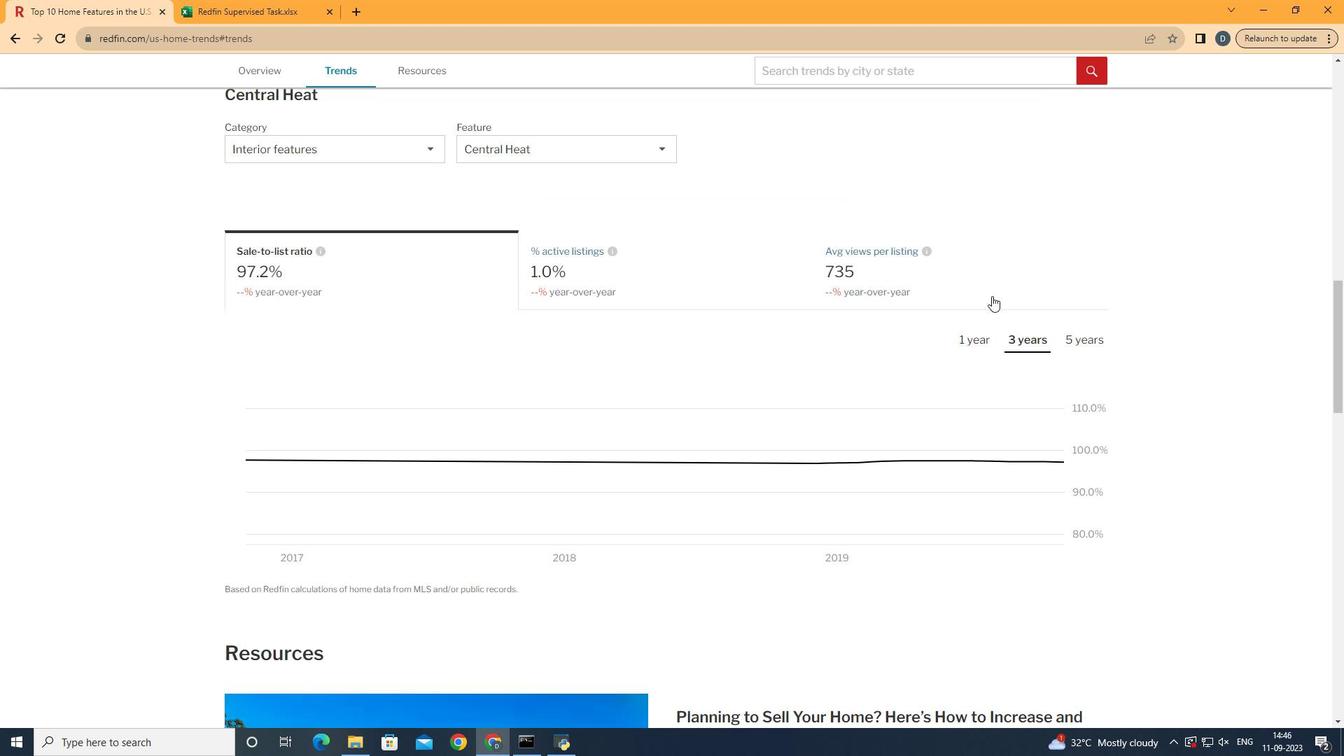 
Action: Mouse moved to (1027, 332)
Screenshot: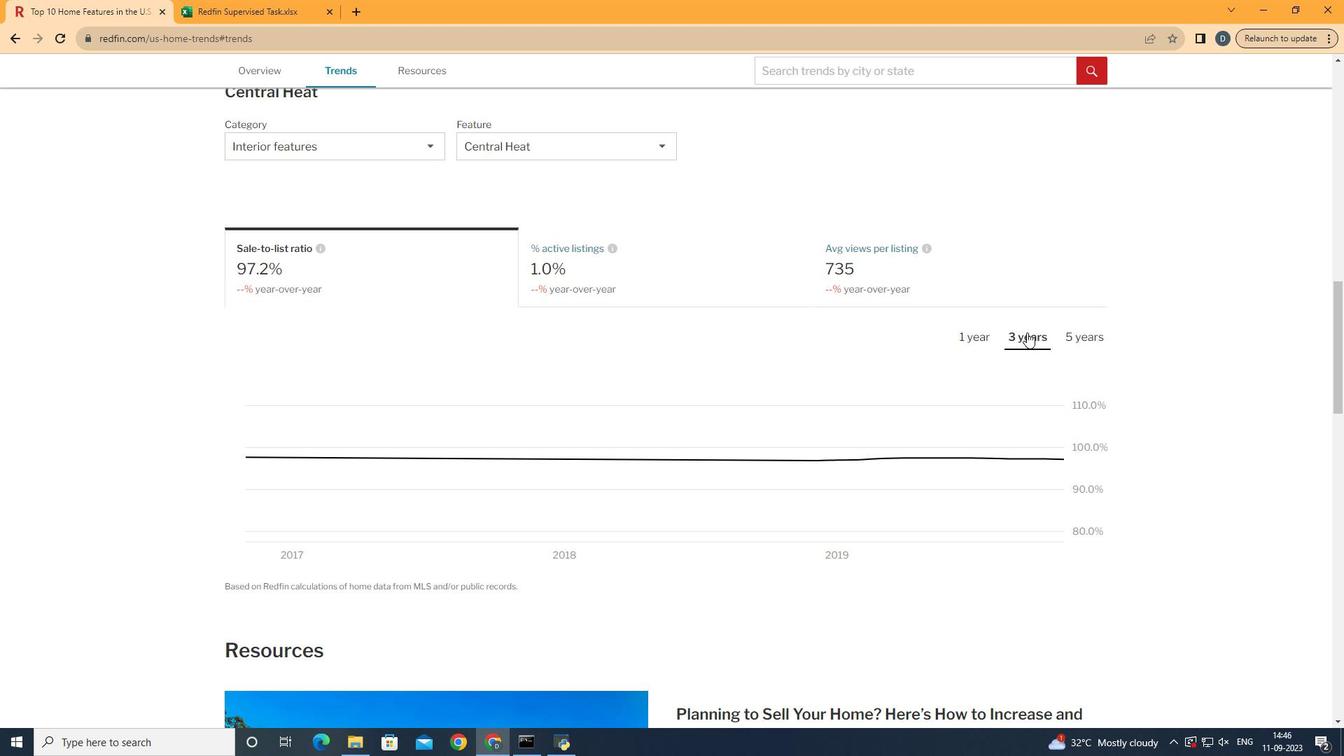 
Action: Mouse pressed left at (1027, 332)
Screenshot: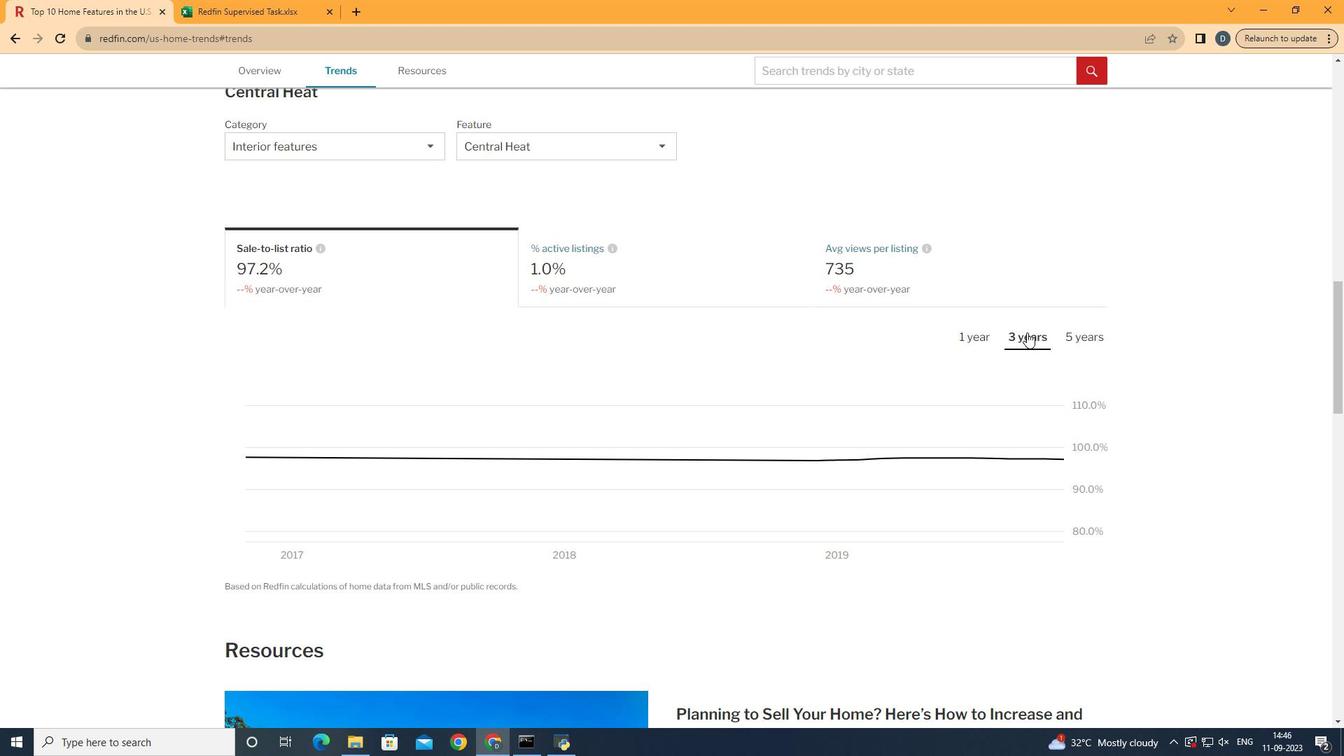 
Action: Mouse moved to (1091, 479)
Screenshot: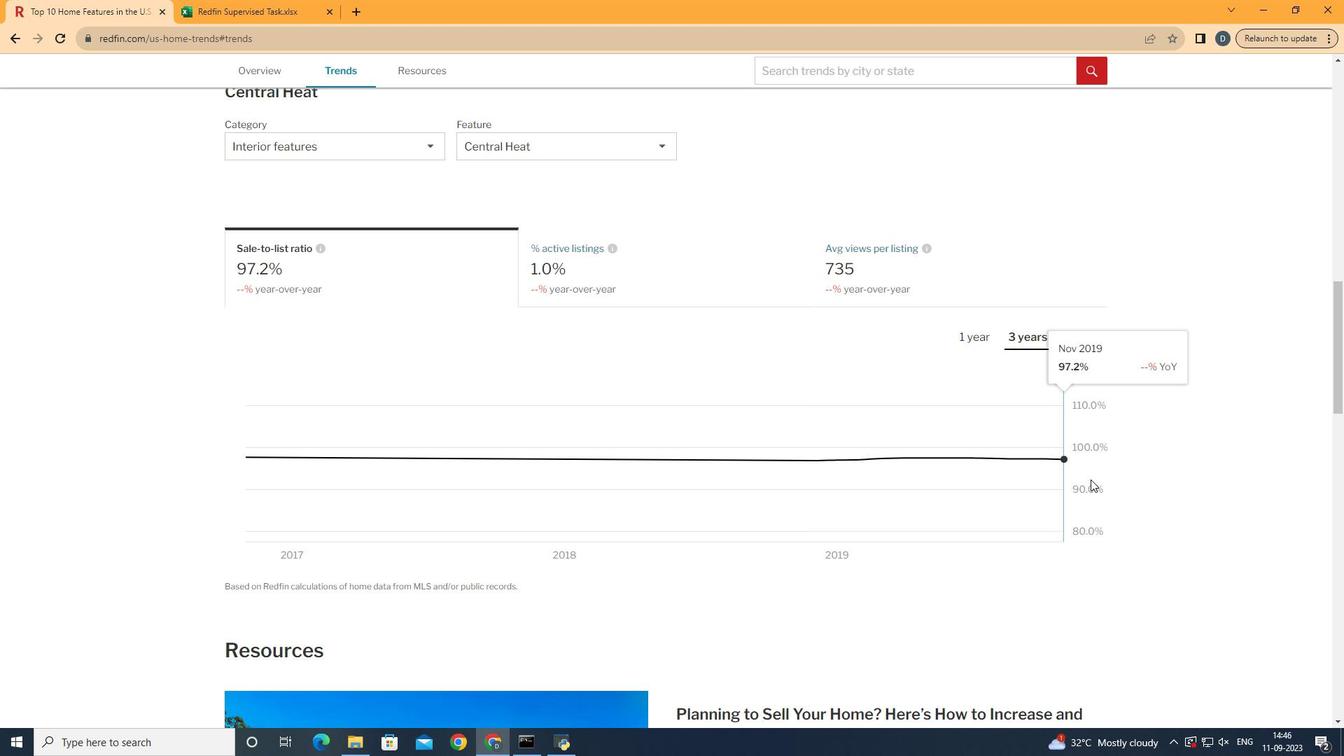 
